 Task: In the  document Matthew.html change page color to  'Olive Green'. Add link on bottom right corner of the sheet: 'www.instagram.com' Insert page numer on top of the page
Action: Mouse moved to (42, 63)
Screenshot: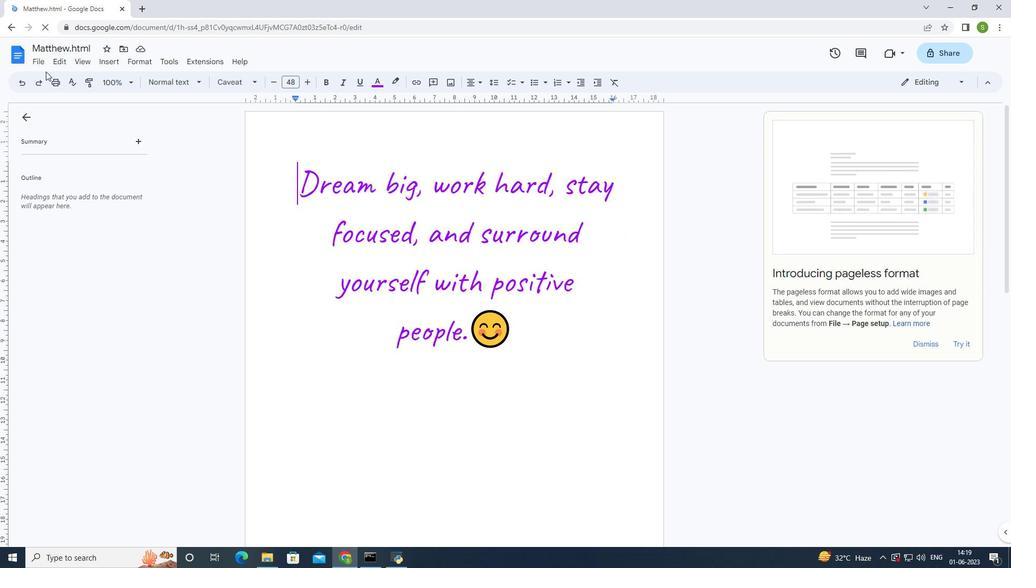 
Action: Mouse pressed left at (42, 63)
Screenshot: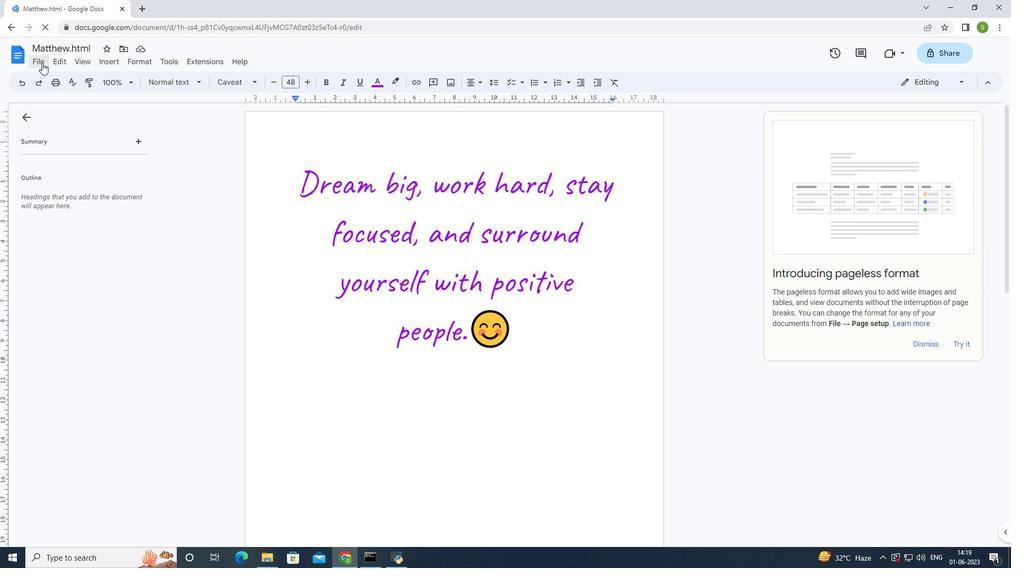 
Action: Mouse moved to (80, 351)
Screenshot: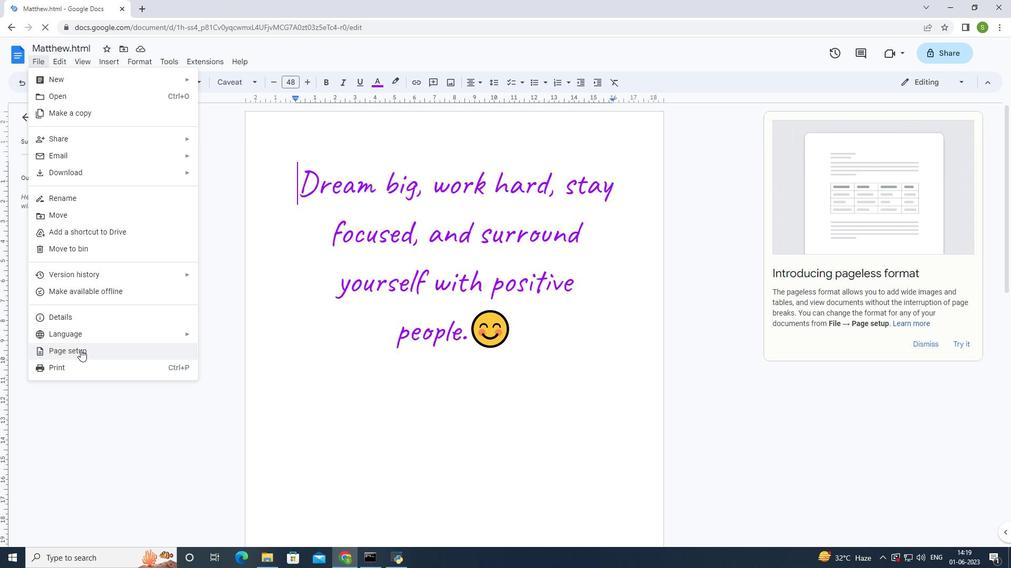 
Action: Mouse pressed left at (80, 351)
Screenshot: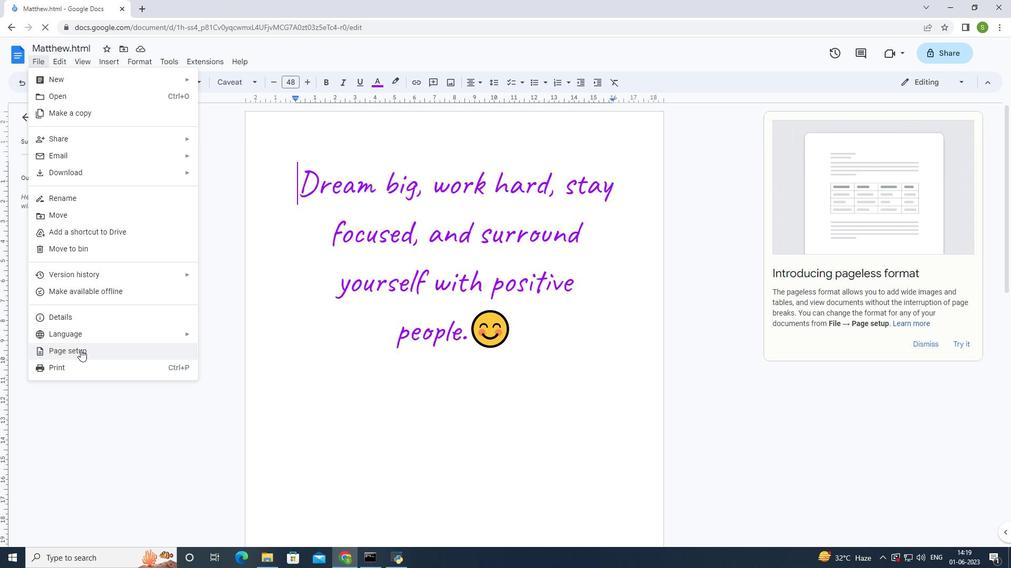 
Action: Mouse moved to (483, 234)
Screenshot: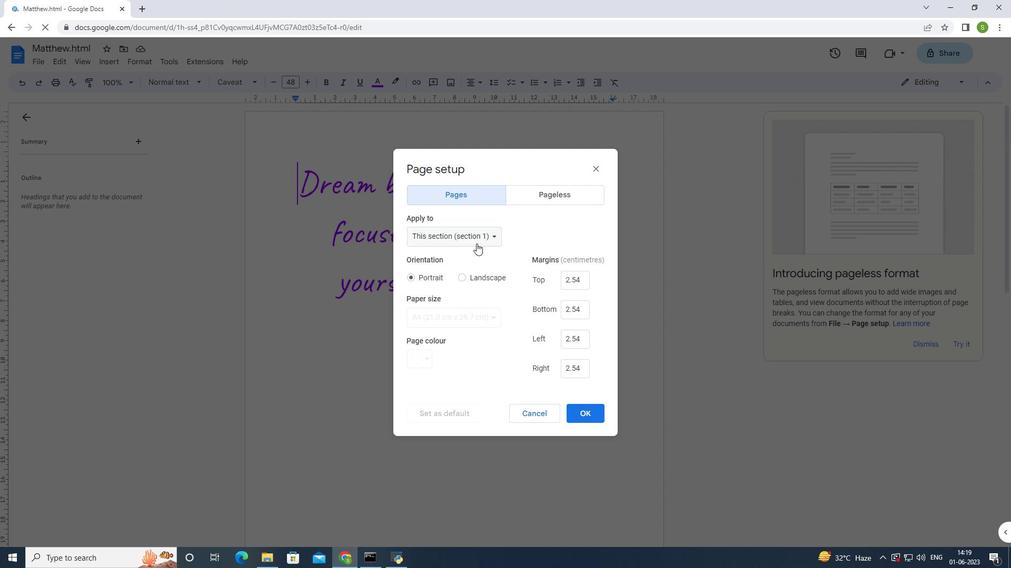 
Action: Mouse pressed left at (483, 234)
Screenshot: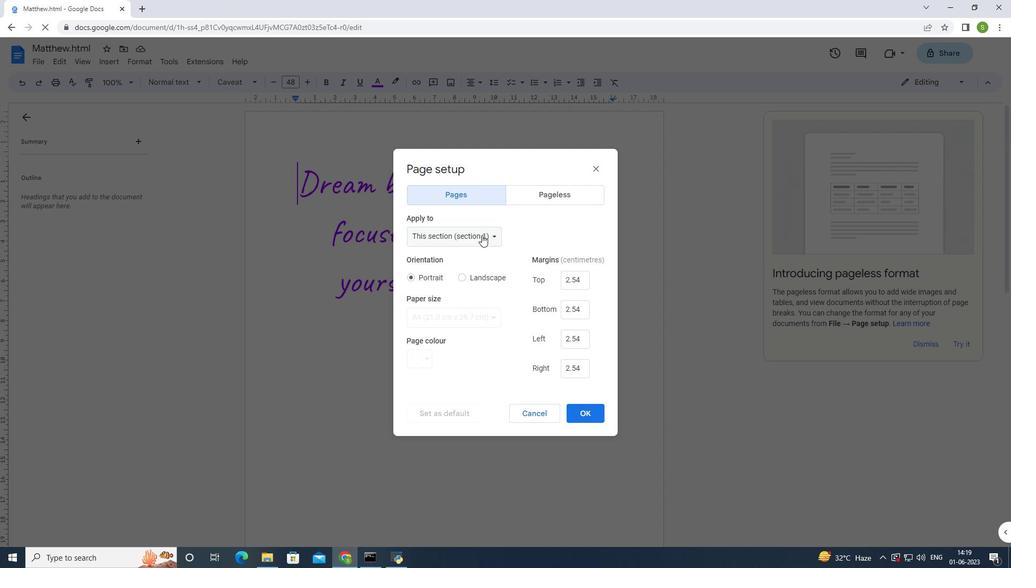 
Action: Mouse moved to (475, 218)
Screenshot: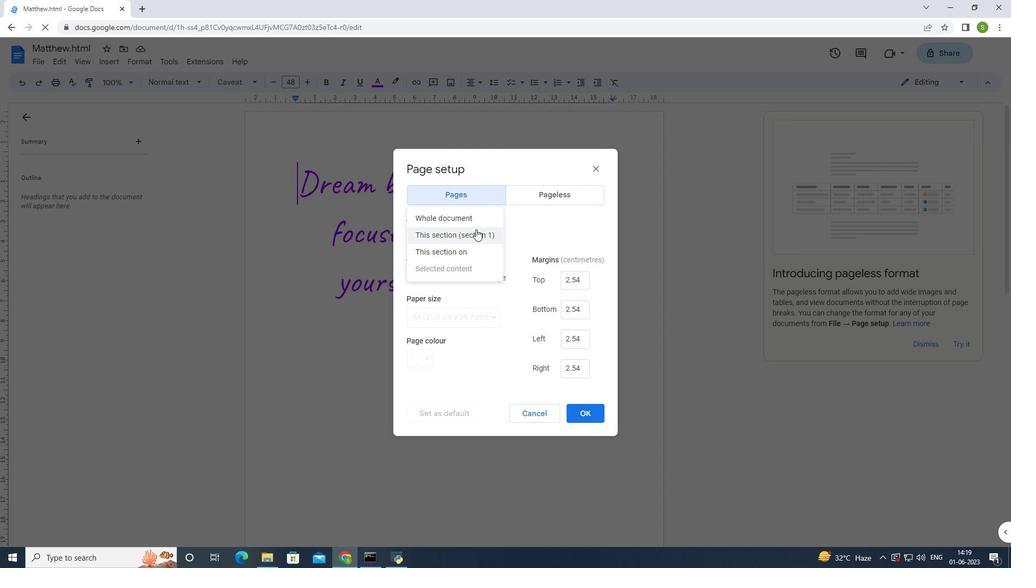 
Action: Mouse pressed left at (475, 218)
Screenshot: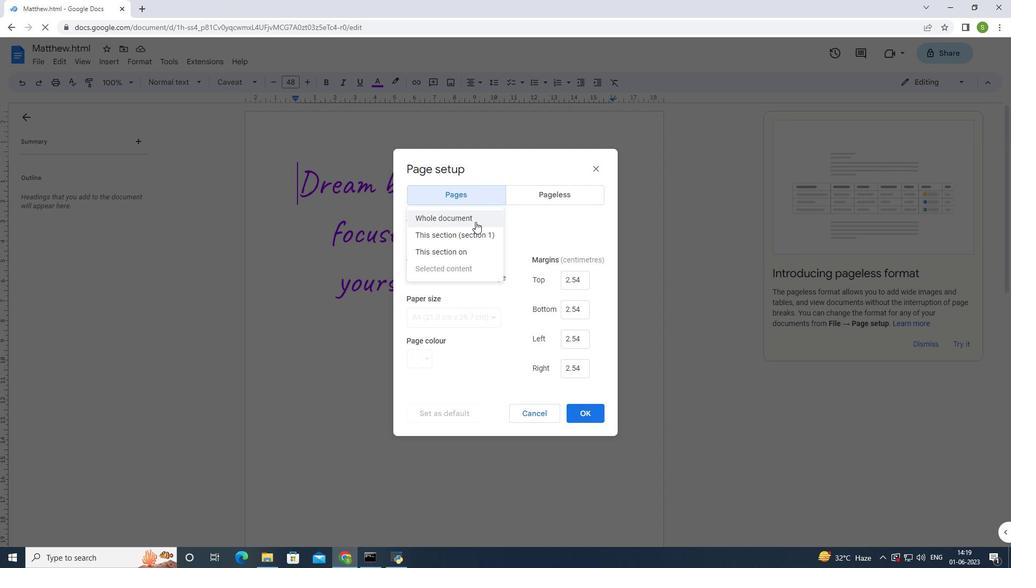 
Action: Mouse moved to (418, 358)
Screenshot: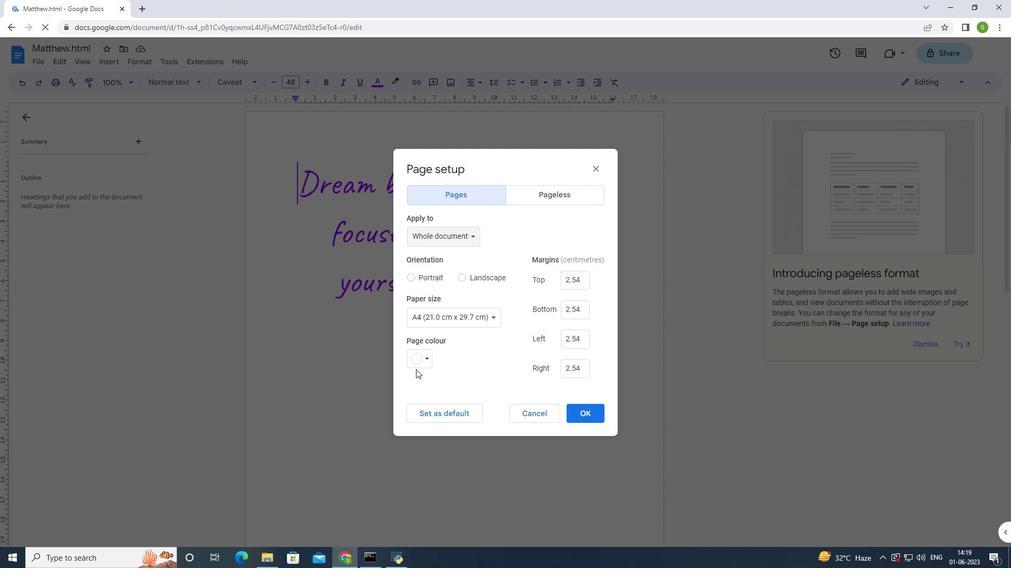 
Action: Mouse pressed left at (418, 358)
Screenshot: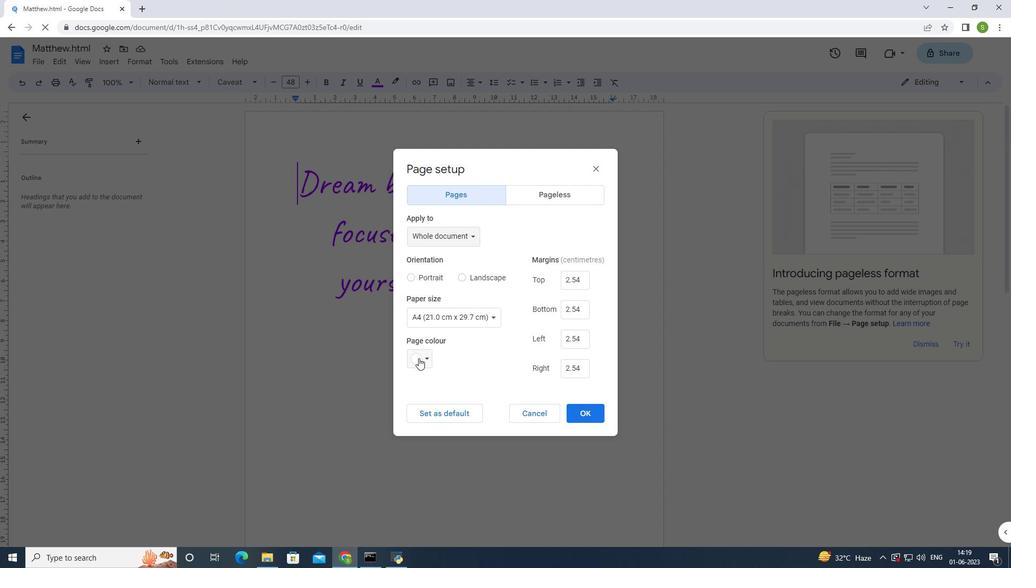 
Action: Mouse moved to (464, 437)
Screenshot: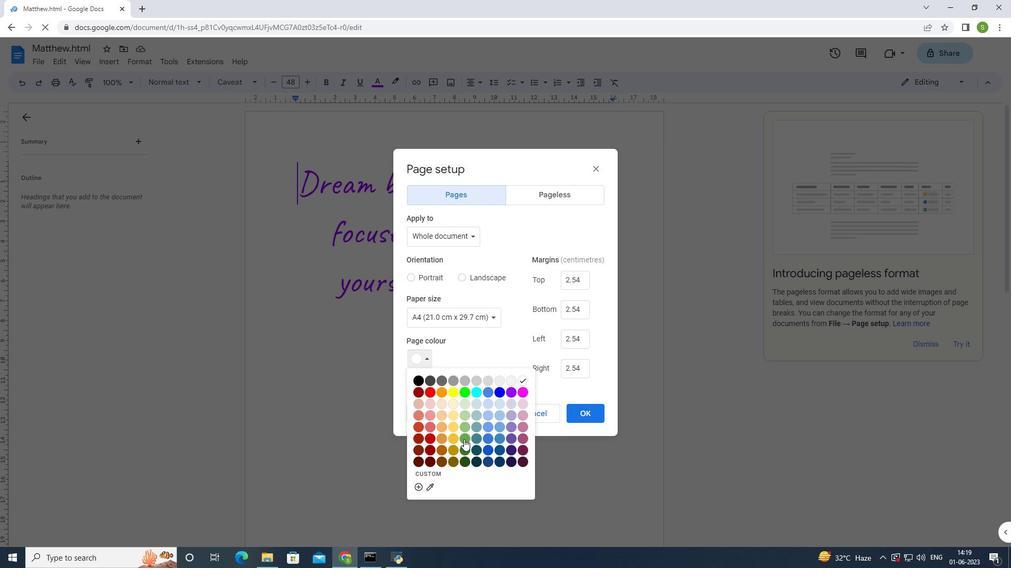 
Action: Mouse pressed left at (464, 437)
Screenshot: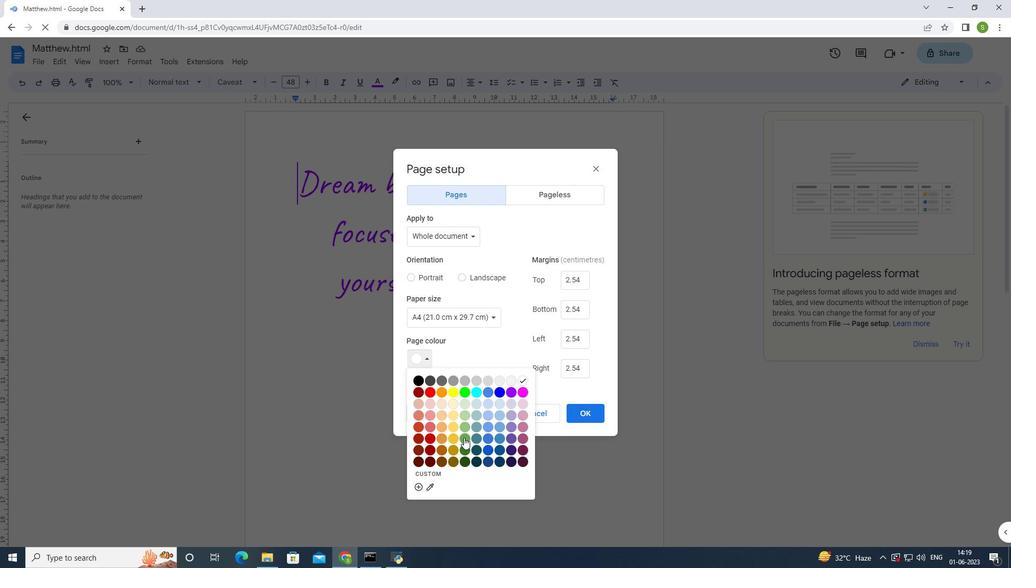 
Action: Mouse moved to (582, 412)
Screenshot: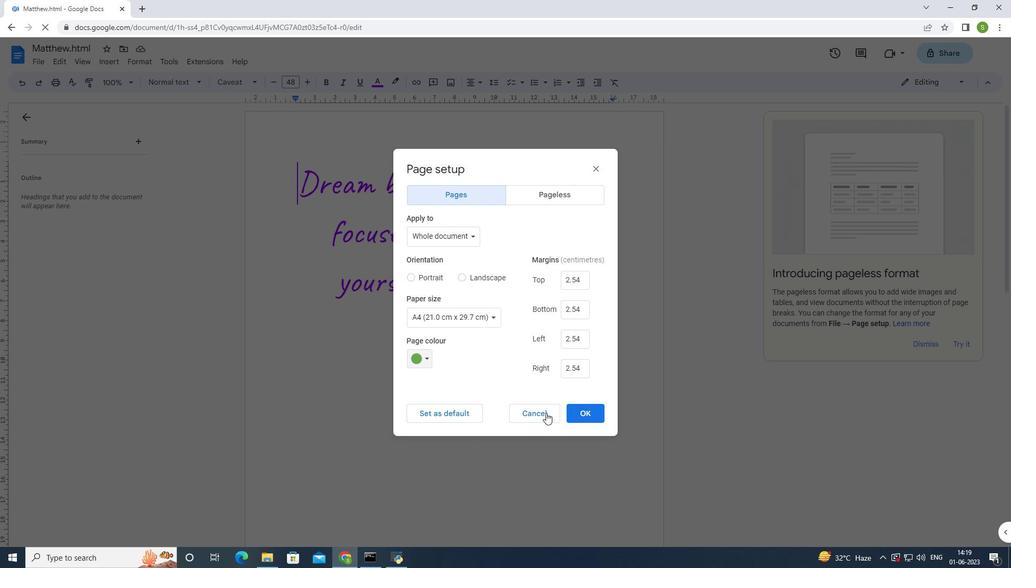 
Action: Mouse pressed left at (582, 412)
Screenshot: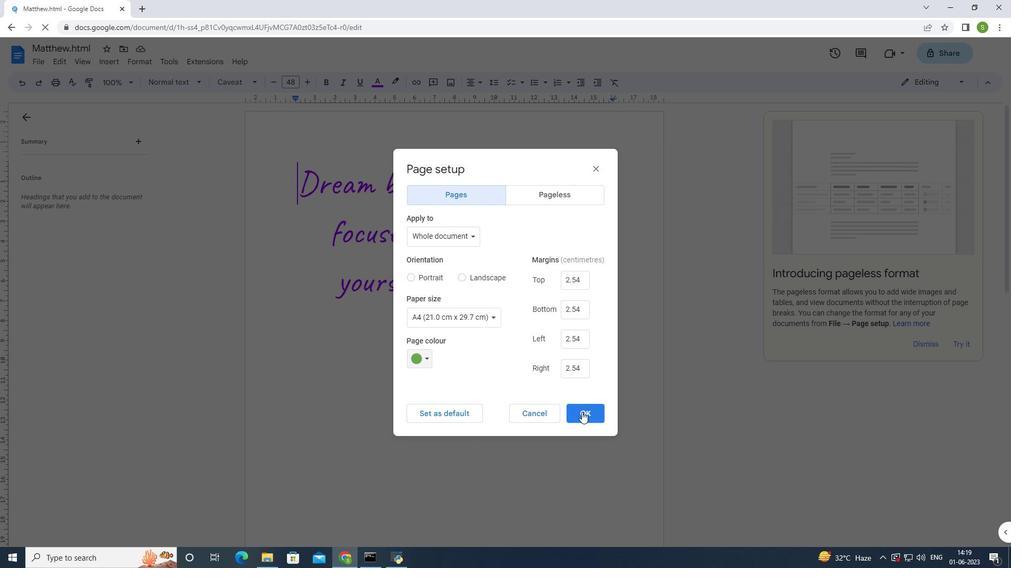
Action: Mouse moved to (533, 404)
Screenshot: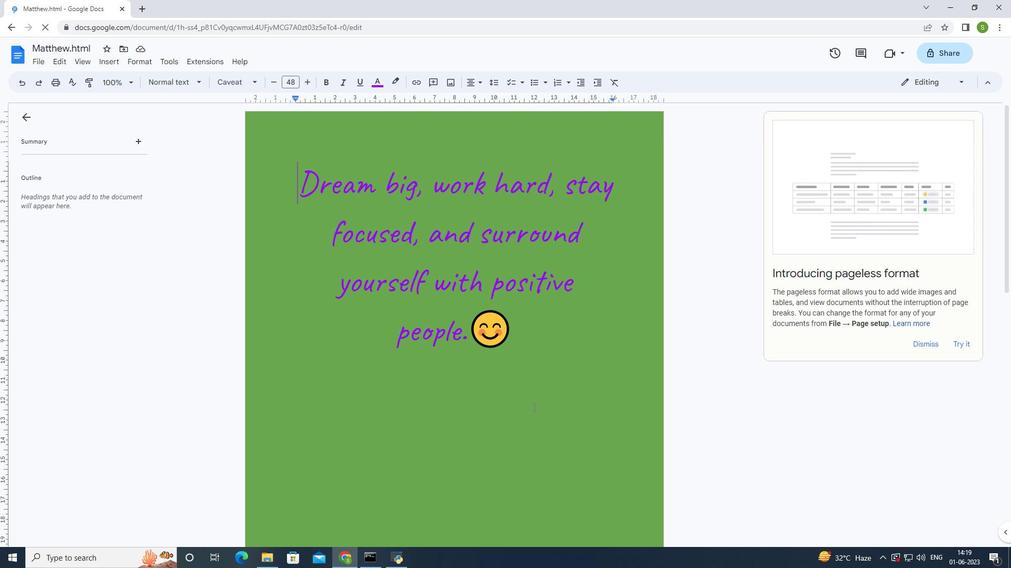 
Action: Mouse scrolled (533, 403) with delta (0, 0)
Screenshot: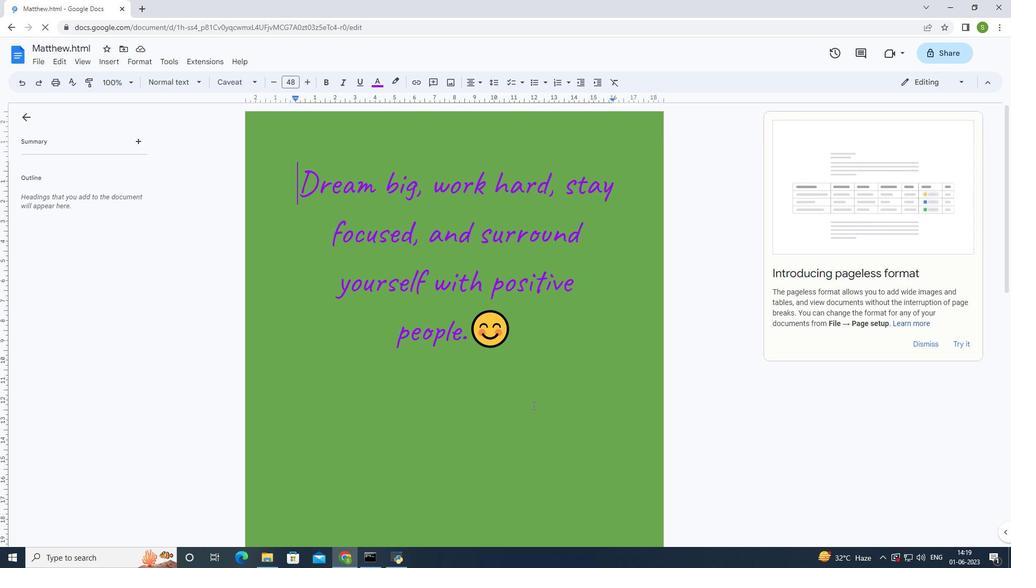 
Action: Mouse scrolled (533, 403) with delta (0, 0)
Screenshot: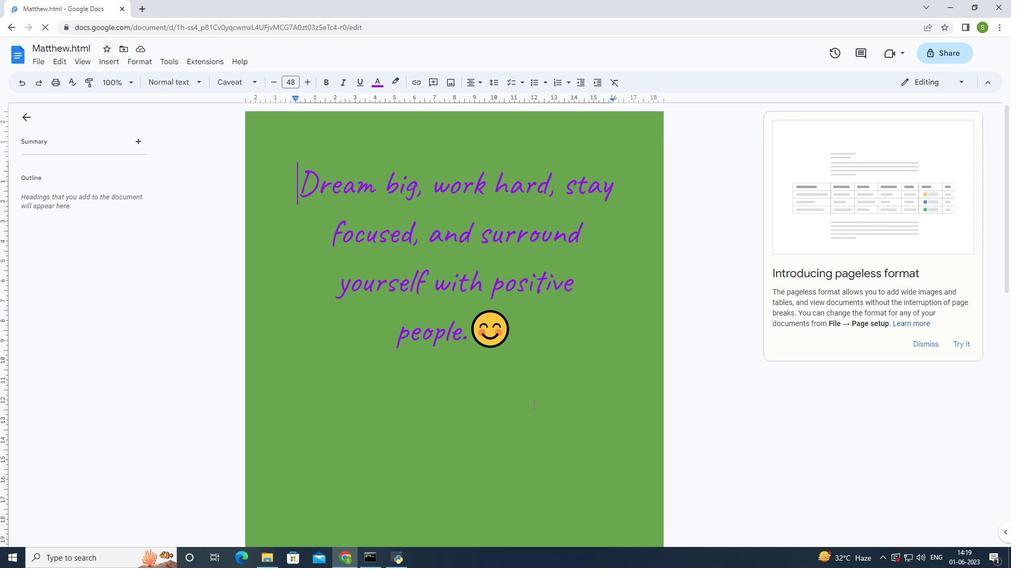 
Action: Mouse scrolled (533, 403) with delta (0, 0)
Screenshot: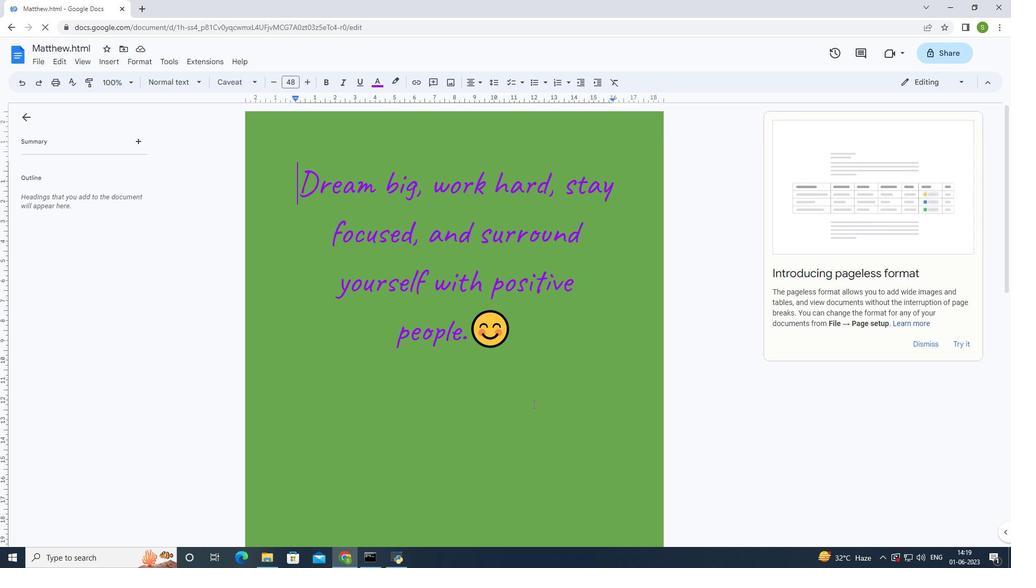 
Action: Mouse scrolled (533, 403) with delta (0, 0)
Screenshot: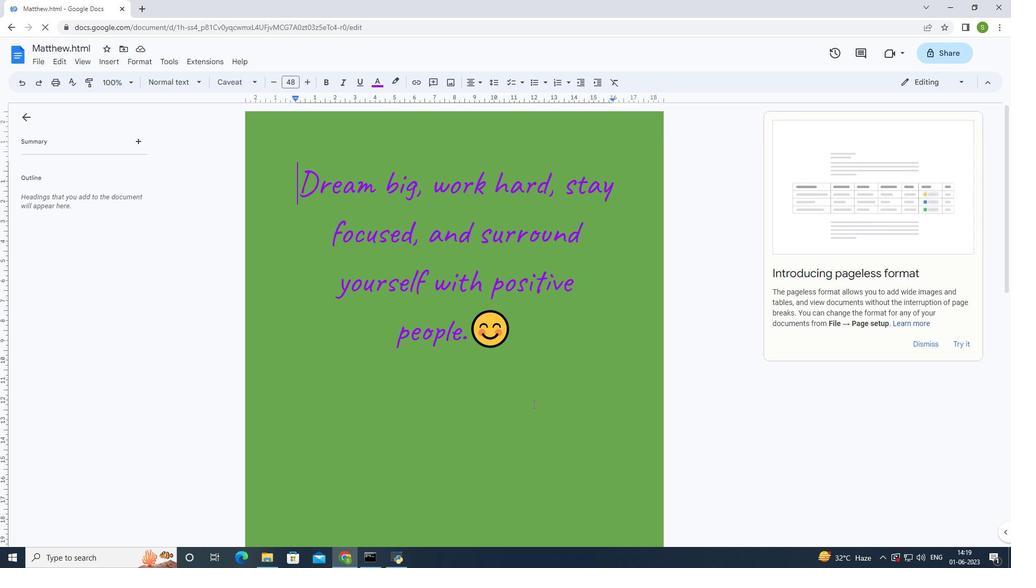
Action: Mouse scrolled (533, 403) with delta (0, 0)
Screenshot: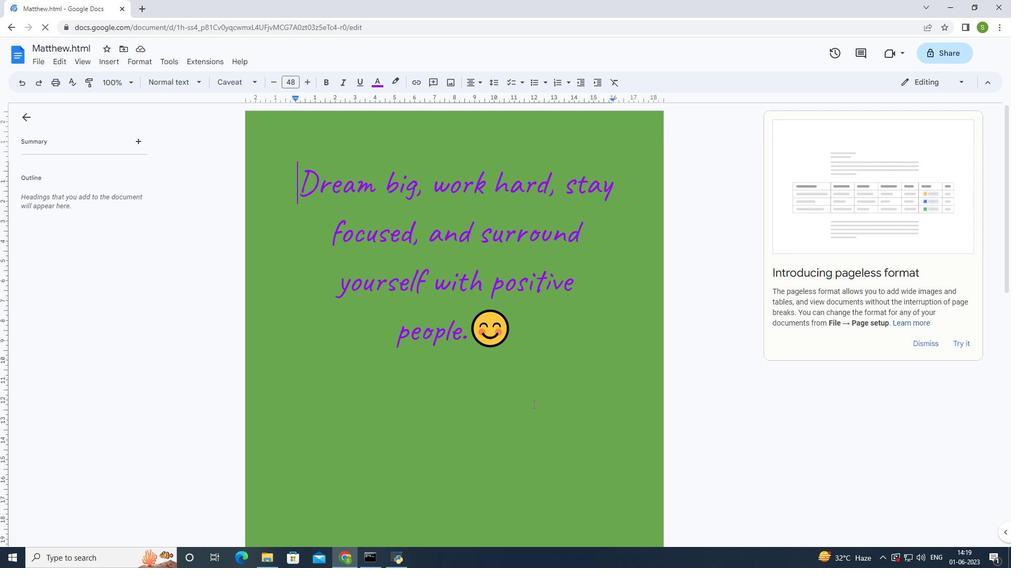 
Action: Mouse moved to (529, 396)
Screenshot: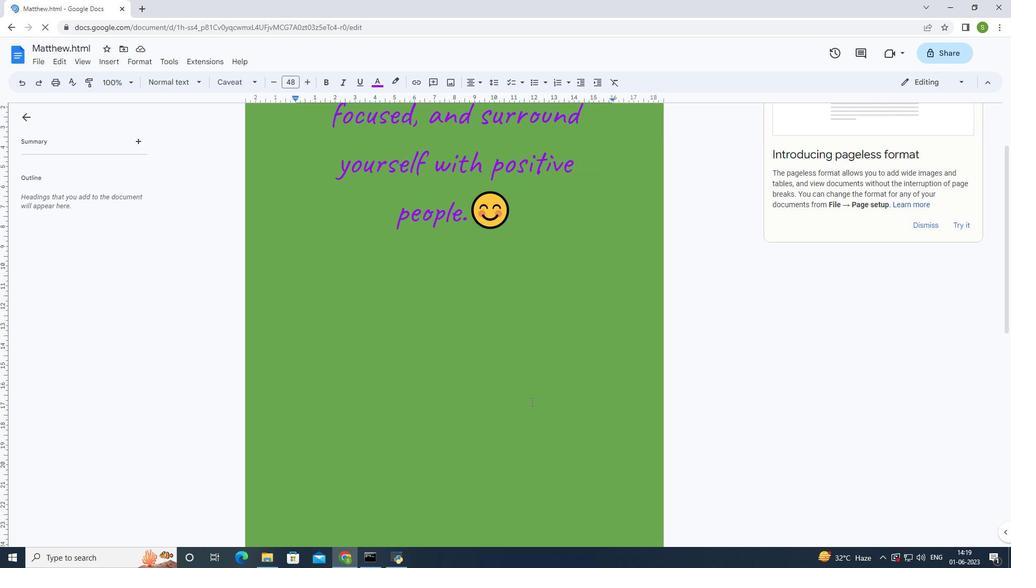 
Action: Mouse scrolled (529, 395) with delta (0, 0)
Screenshot: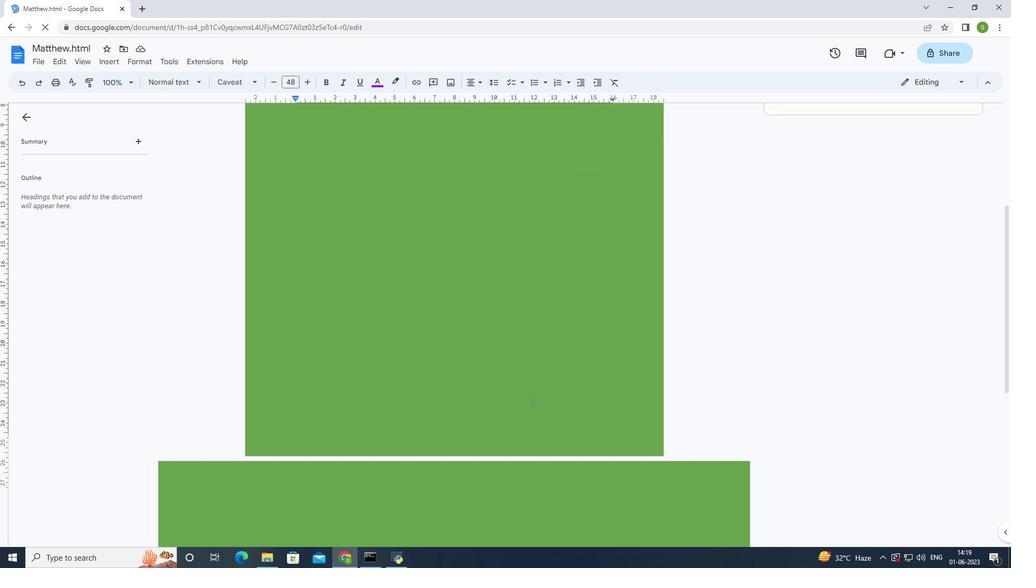 
Action: Mouse scrolled (529, 395) with delta (0, 0)
Screenshot: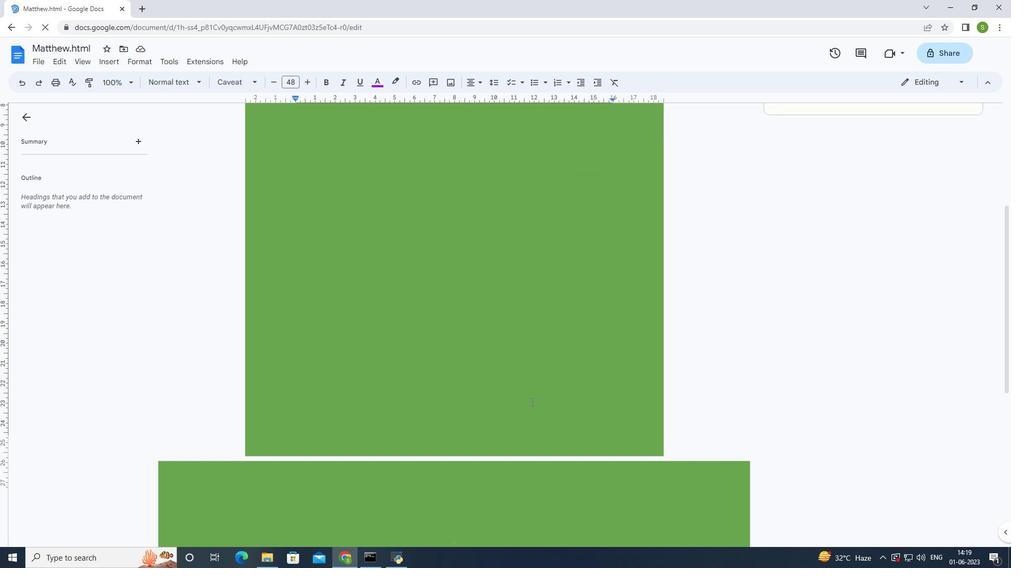 
Action: Mouse moved to (527, 390)
Screenshot: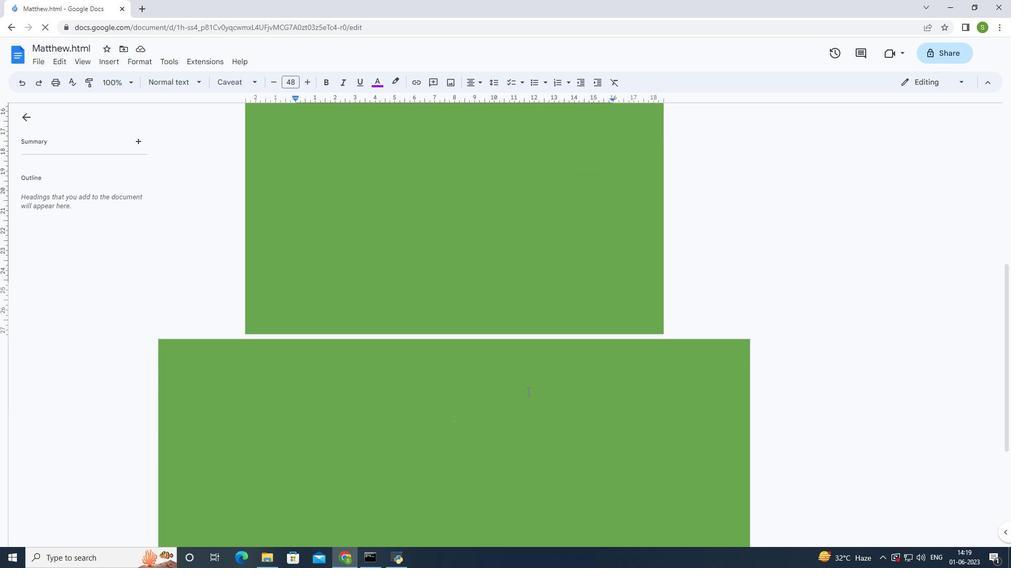 
Action: Mouse scrolled (527, 390) with delta (0, 0)
Screenshot: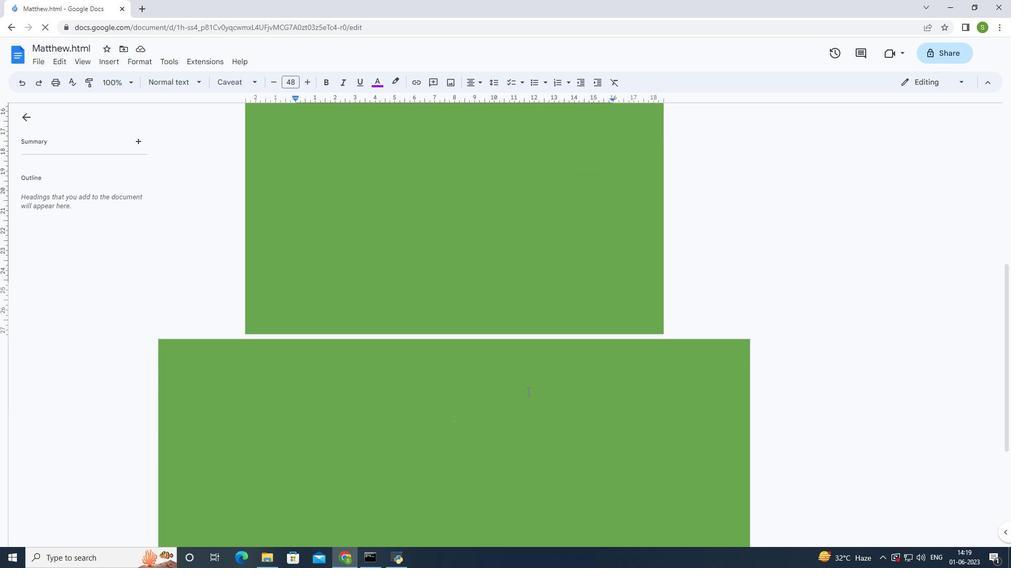
Action: Mouse moved to (527, 389)
Screenshot: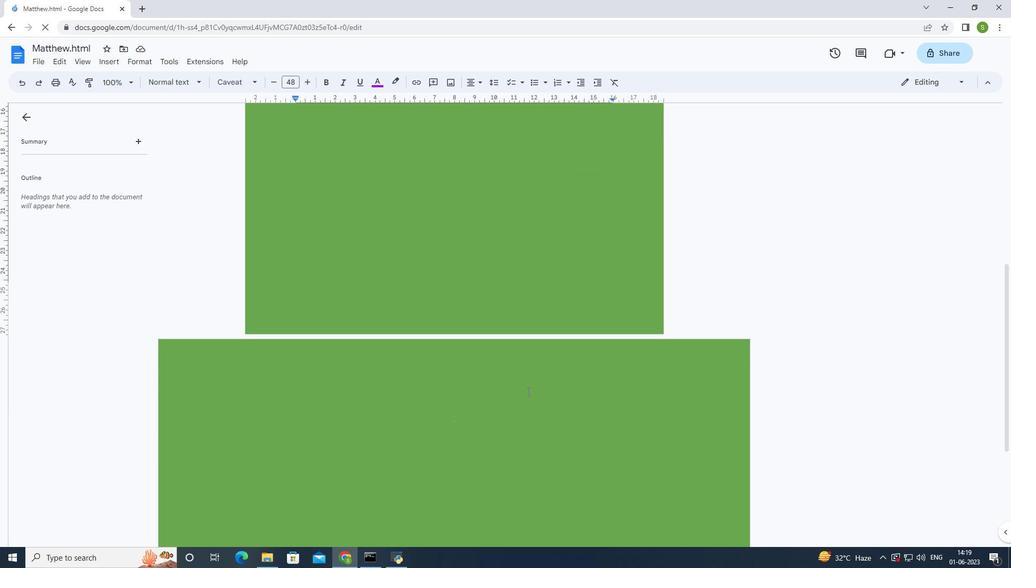 
Action: Mouse scrolled (527, 389) with delta (0, 0)
Screenshot: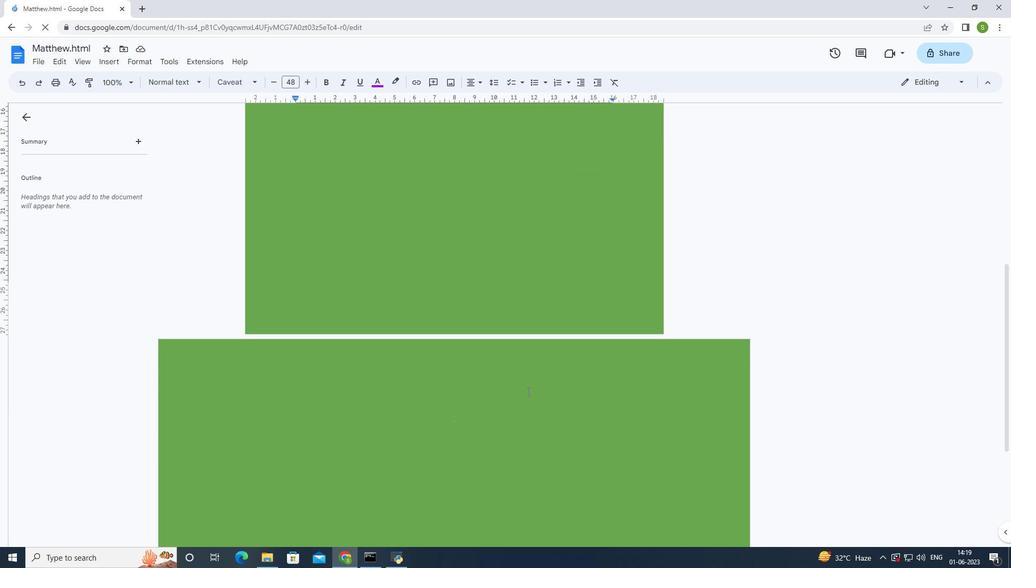 
Action: Mouse moved to (540, 375)
Screenshot: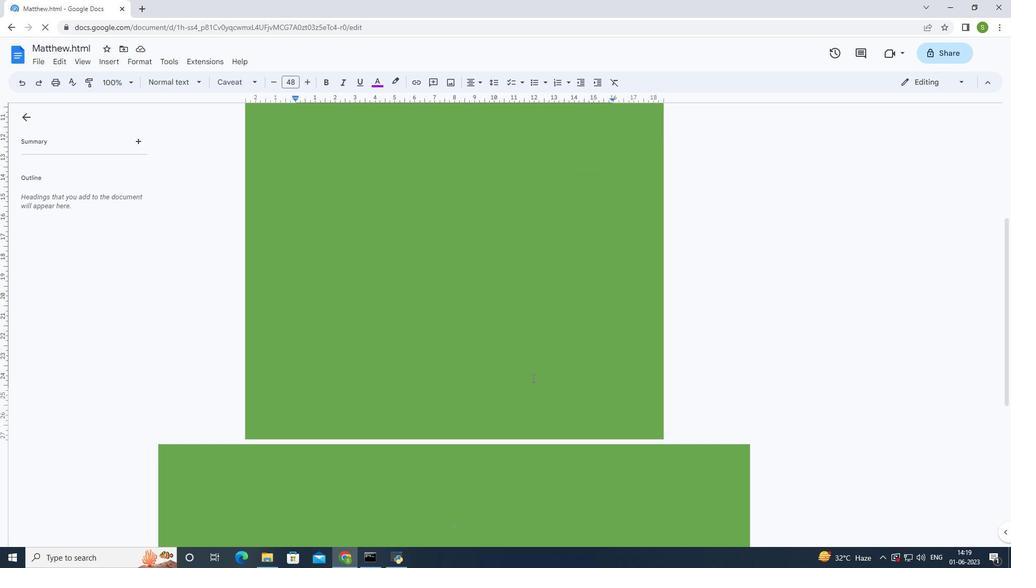 
Action: Mouse pressed left at (540, 375)
Screenshot: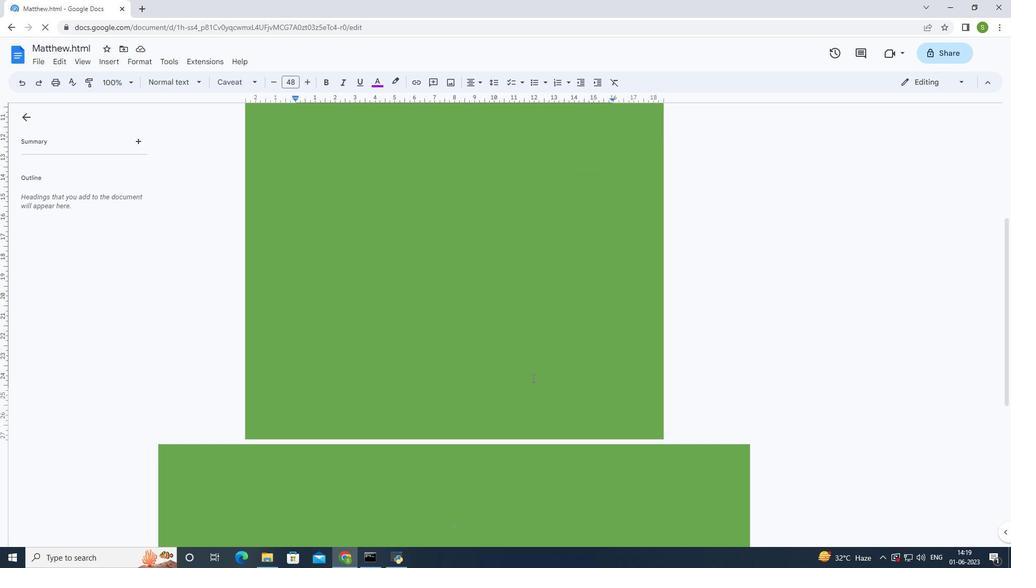 
Action: Mouse pressed left at (540, 375)
Screenshot: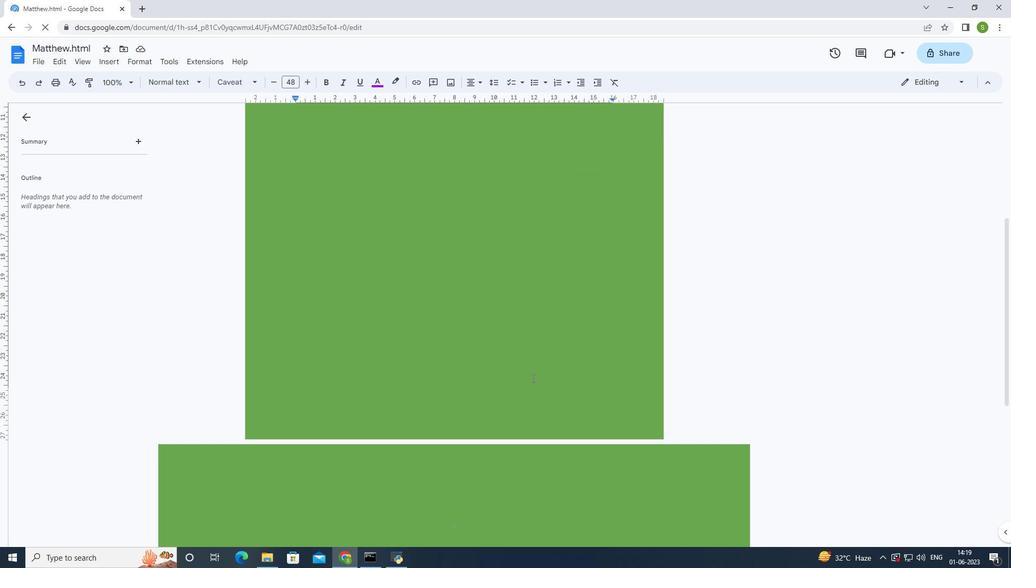 
Action: Mouse moved to (541, 374)
Screenshot: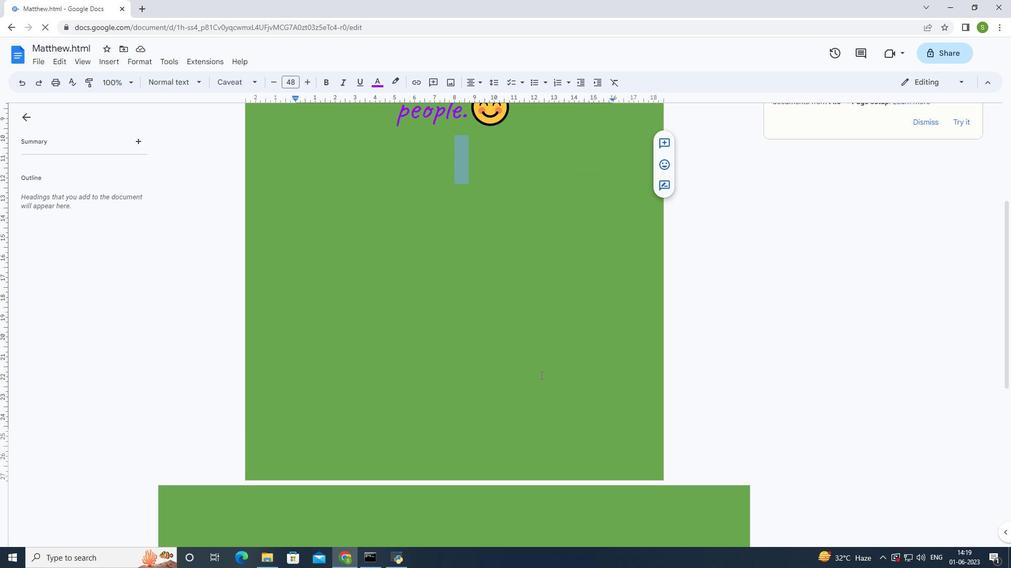 
Action: Mouse scrolled (541, 373) with delta (0, 0)
Screenshot: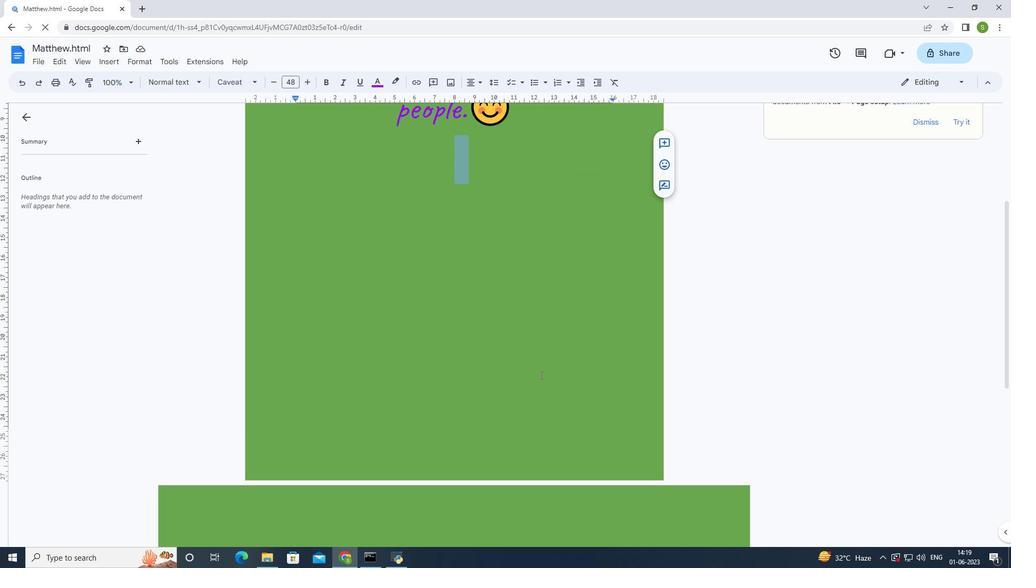 
Action: Mouse scrolled (541, 373) with delta (0, 0)
Screenshot: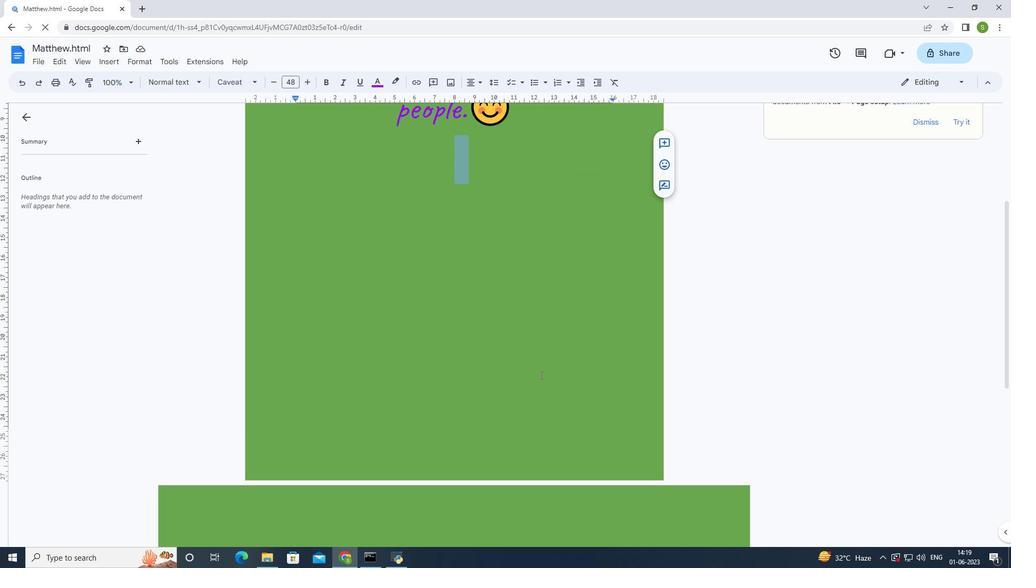 
Action: Mouse scrolled (541, 373) with delta (0, 0)
Screenshot: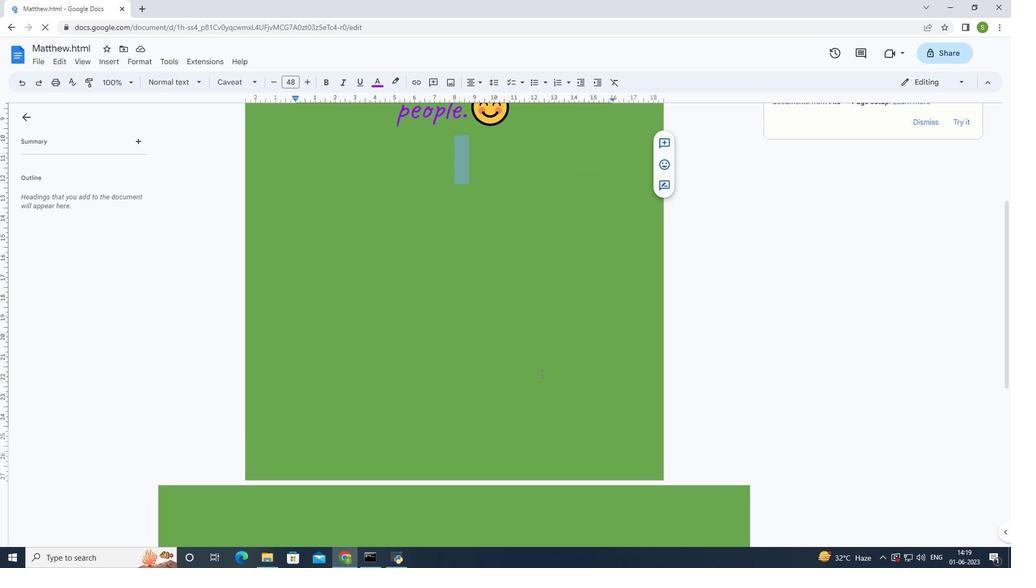 
Action: Mouse scrolled (541, 373) with delta (0, 0)
Screenshot: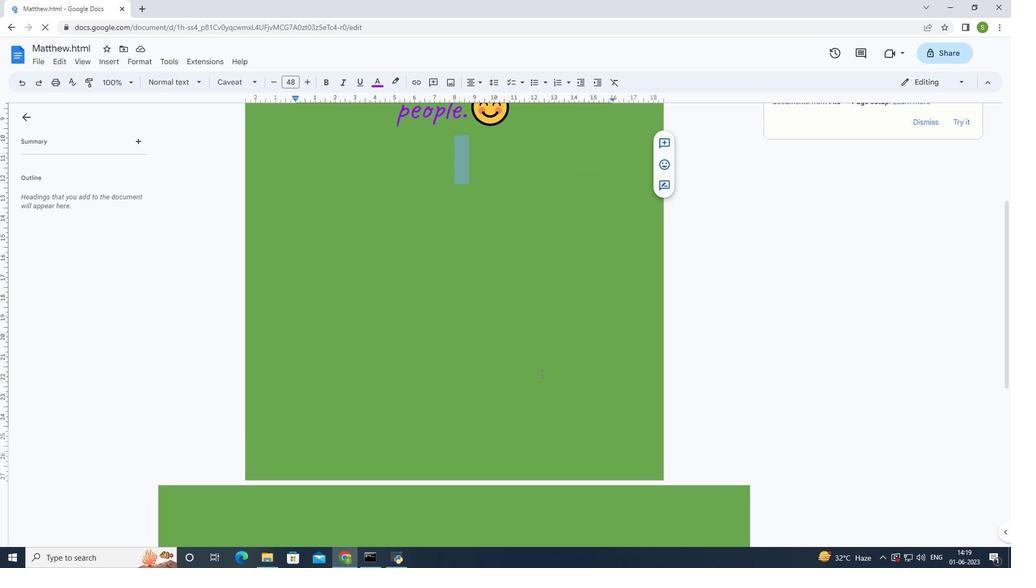 
Action: Mouse scrolled (541, 373) with delta (0, 0)
Screenshot: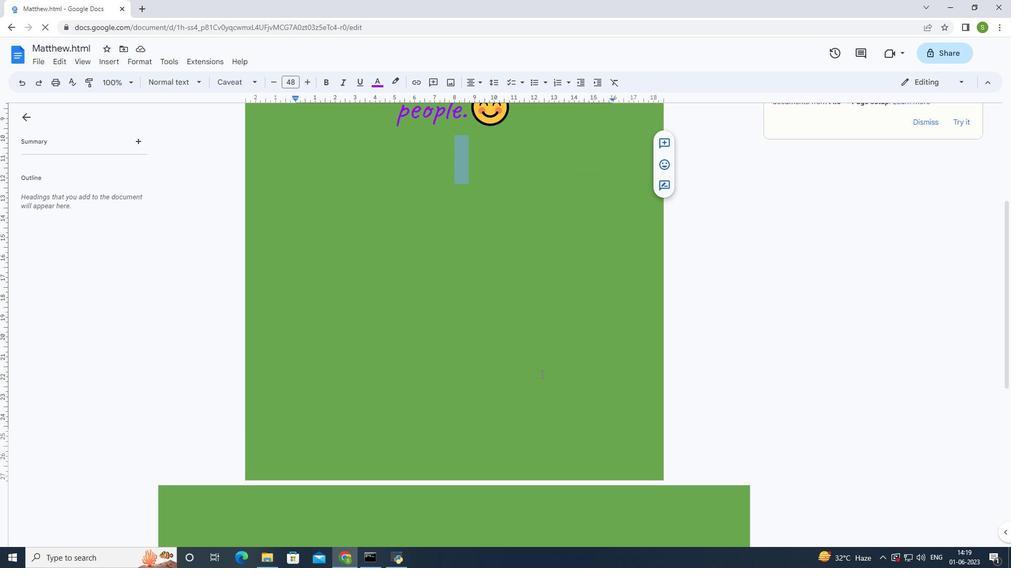 
Action: Mouse scrolled (541, 373) with delta (0, 0)
Screenshot: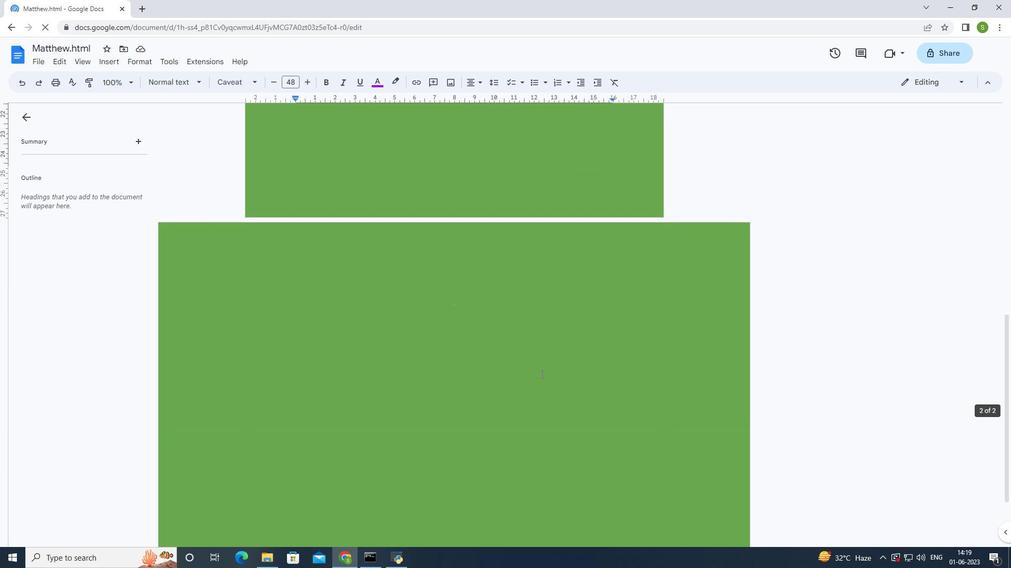 
Action: Mouse scrolled (541, 373) with delta (0, 0)
Screenshot: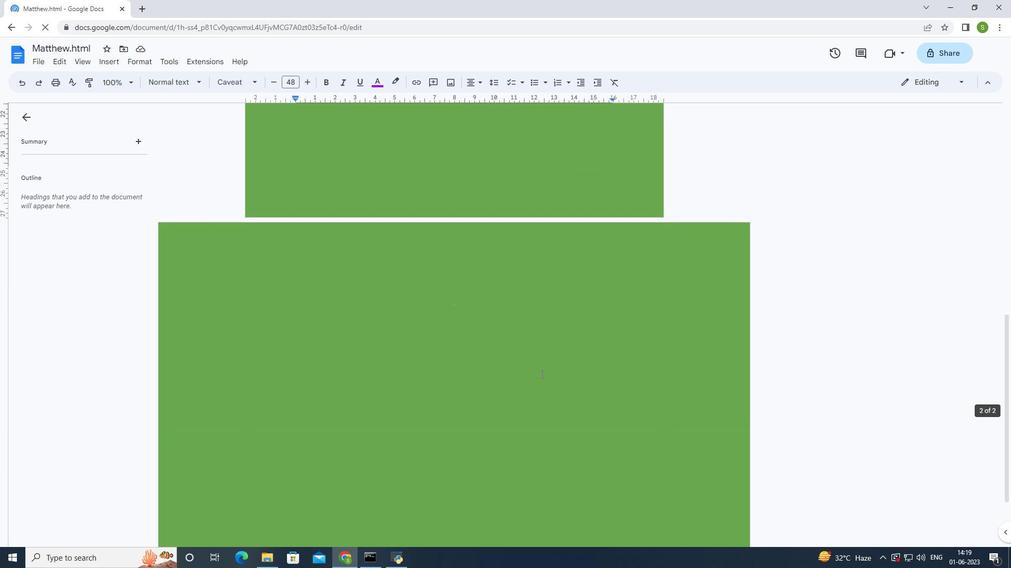 
Action: Mouse scrolled (541, 373) with delta (0, 0)
Screenshot: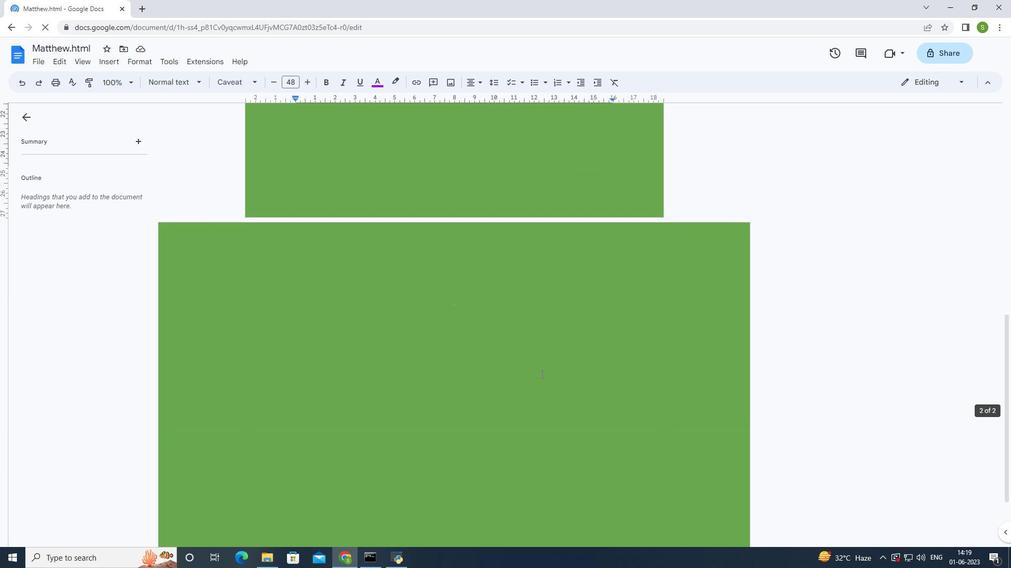 
Action: Mouse scrolled (541, 373) with delta (0, 0)
Screenshot: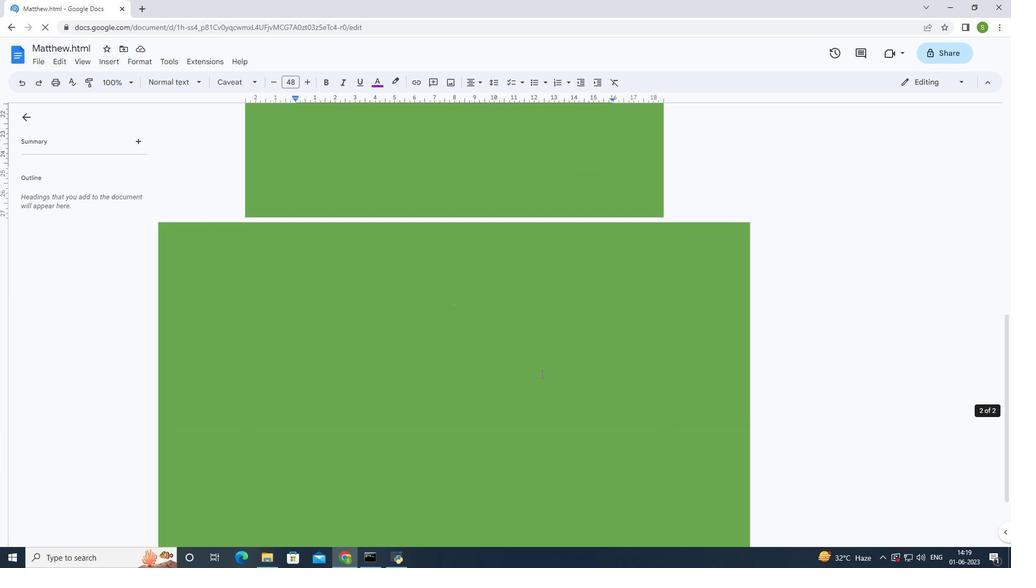 
Action: Mouse scrolled (541, 375) with delta (0, 0)
Screenshot: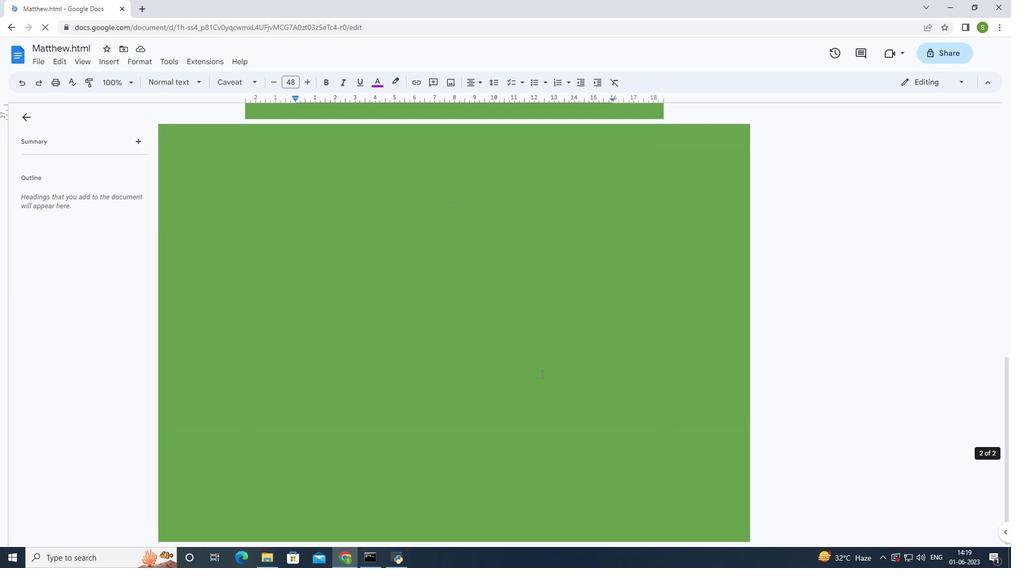 
Action: Mouse scrolled (541, 375) with delta (0, 0)
Screenshot: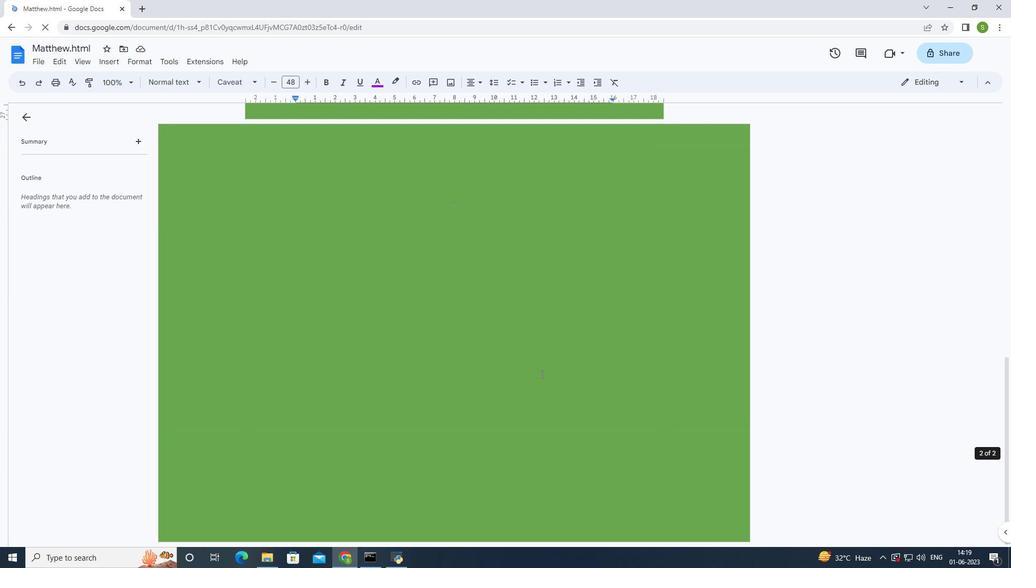 
Action: Mouse scrolled (541, 375) with delta (0, 0)
Screenshot: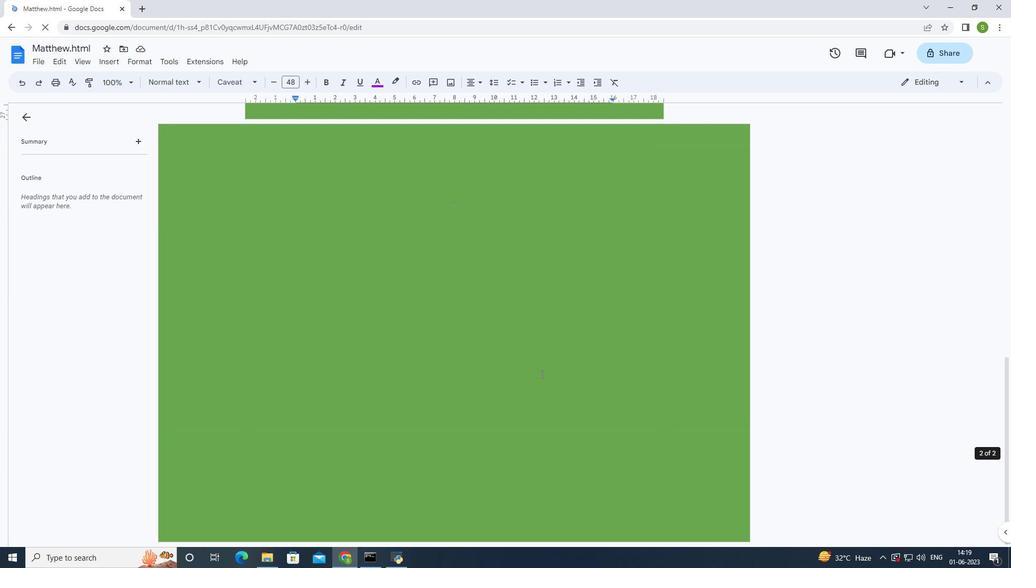 
Action: Mouse scrolled (541, 375) with delta (0, 0)
Screenshot: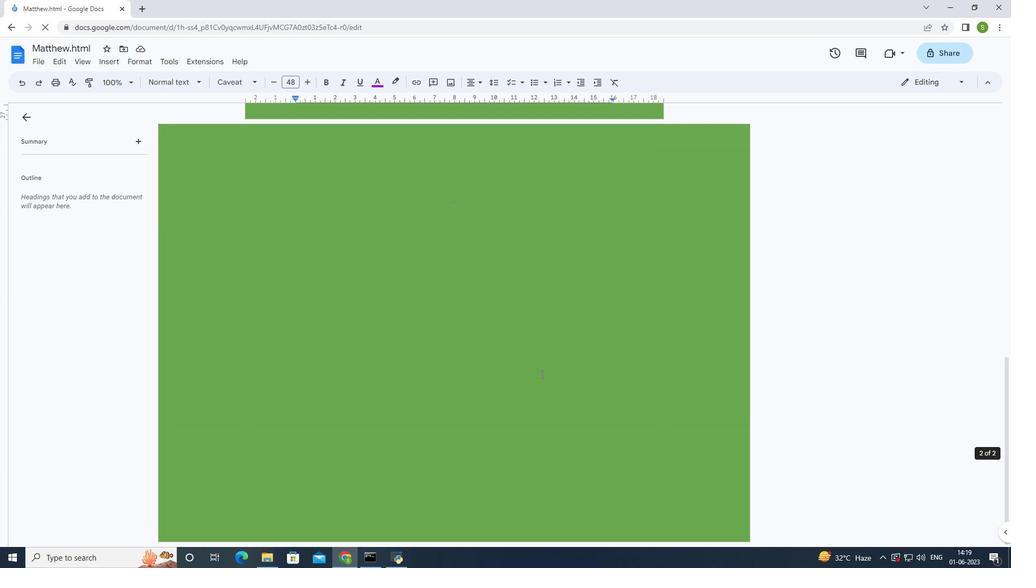 
Action: Mouse scrolled (541, 375) with delta (0, 0)
Screenshot: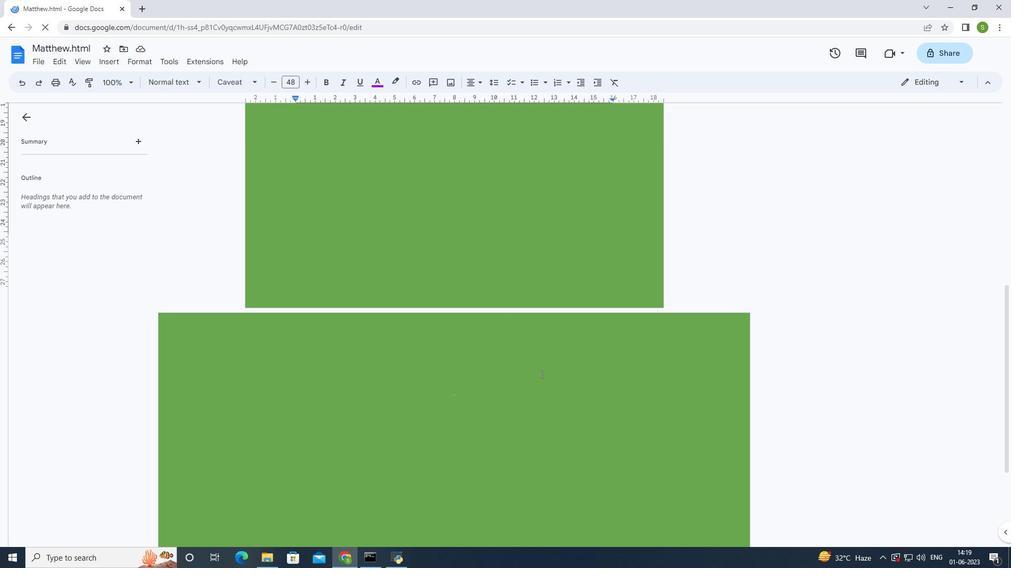 
Action: Mouse scrolled (541, 375) with delta (0, 0)
Screenshot: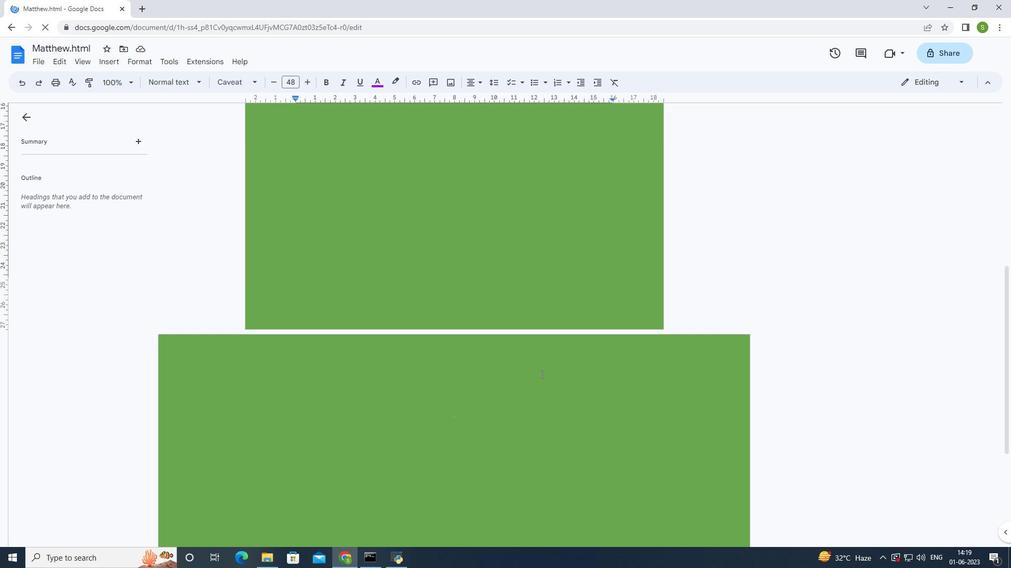 
Action: Mouse moved to (541, 374)
Screenshot: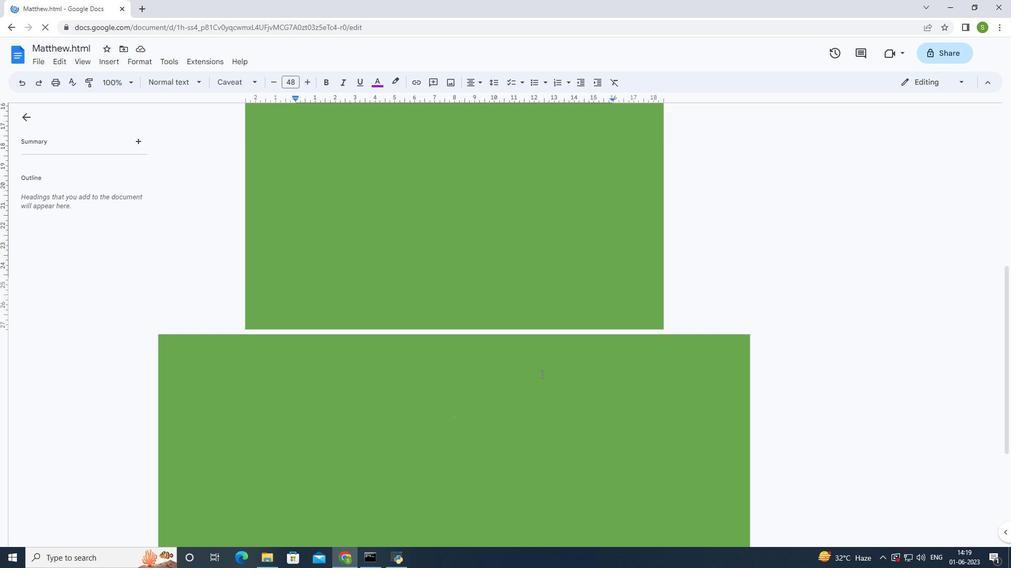 
Action: Mouse scrolled (541, 375) with delta (0, 0)
Screenshot: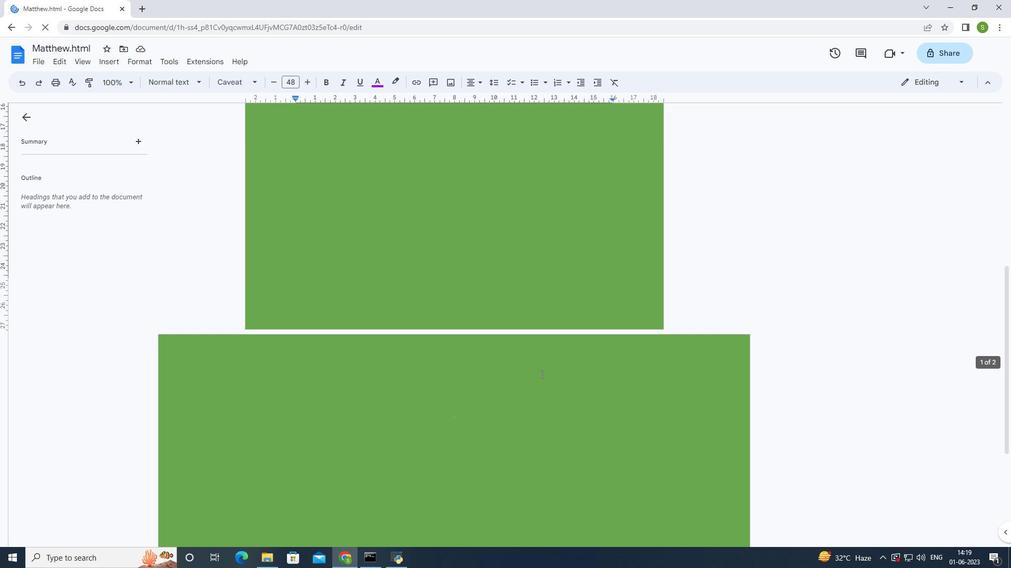 
Action: Mouse moved to (533, 344)
Screenshot: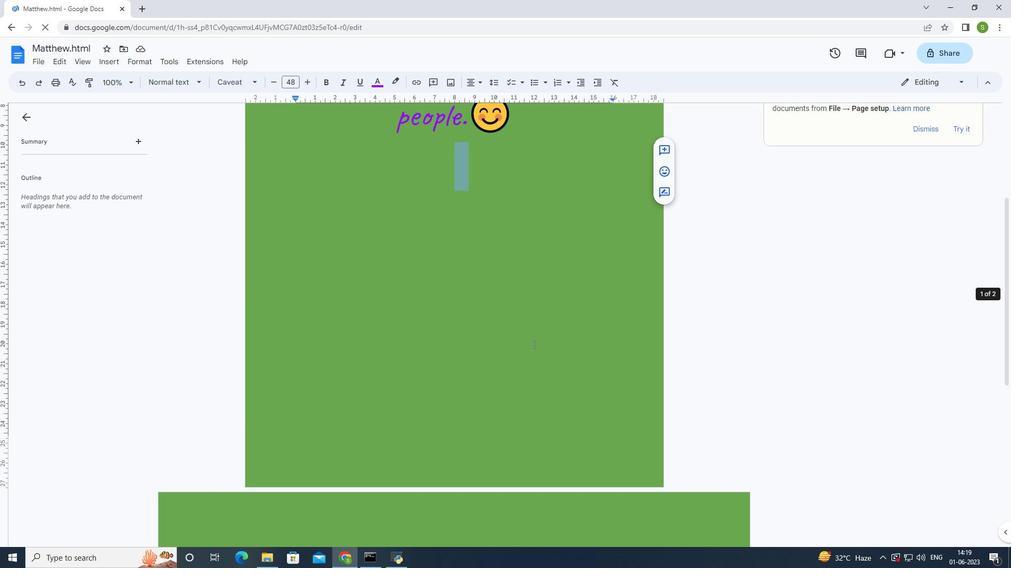 
Action: Mouse pressed left at (533, 344)
Screenshot: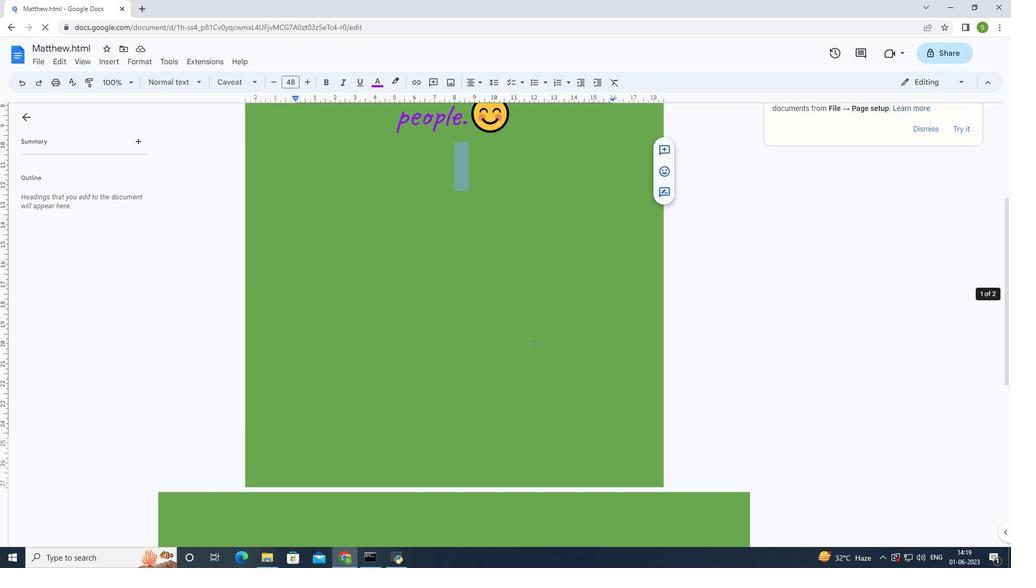 
Action: Mouse pressed left at (533, 344)
Screenshot: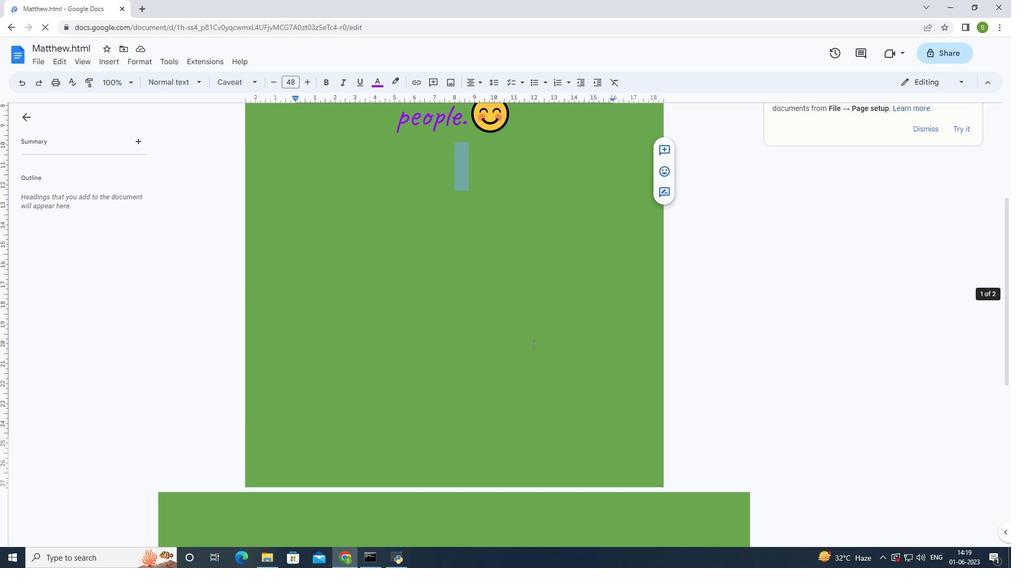 
Action: Mouse moved to (533, 349)
Screenshot: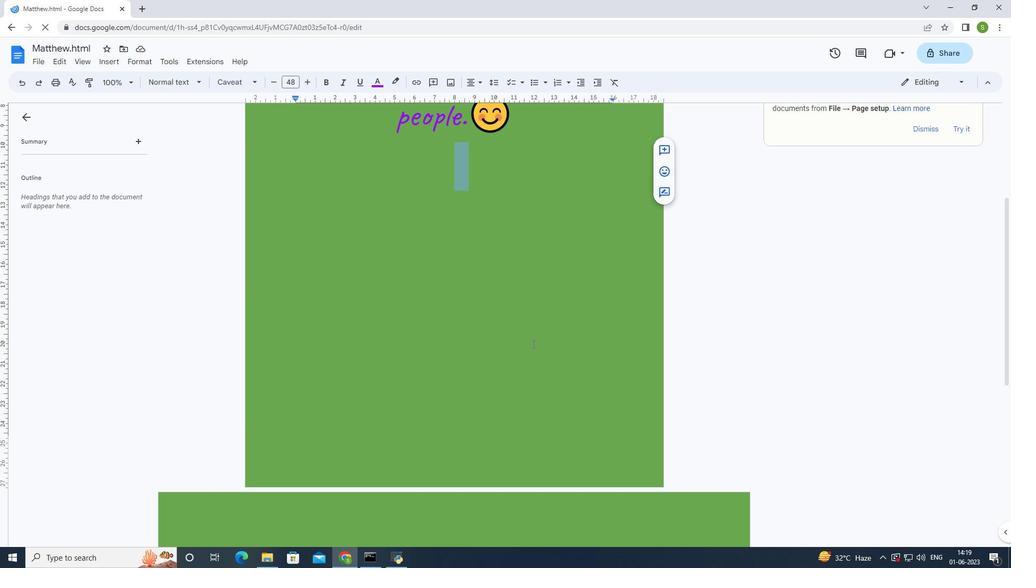 
Action: Key pressed <Key.enter><Key.enter><Key.enter><Key.enter><Key.enter>
Screenshot: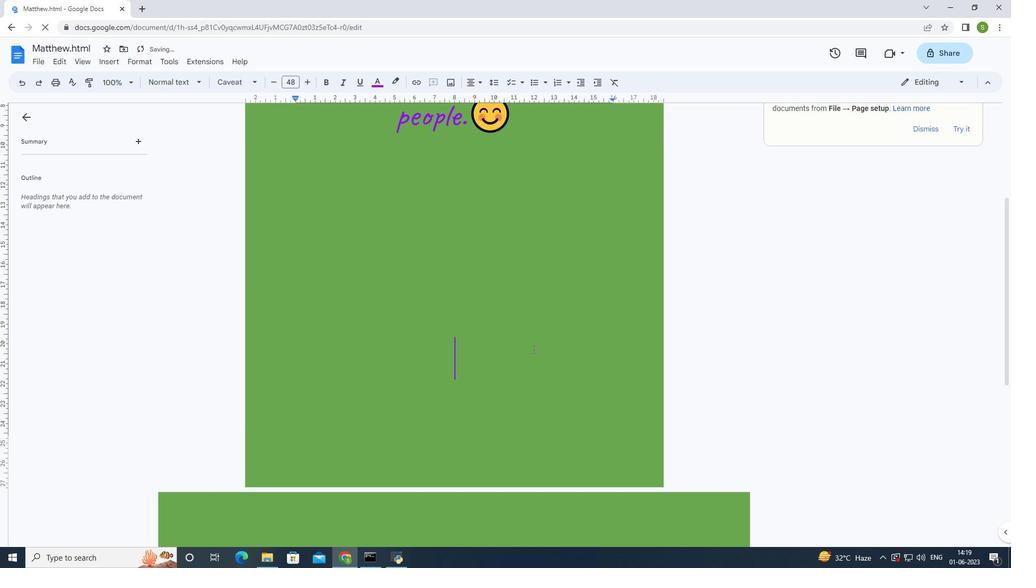 
Action: Mouse moved to (411, 83)
Screenshot: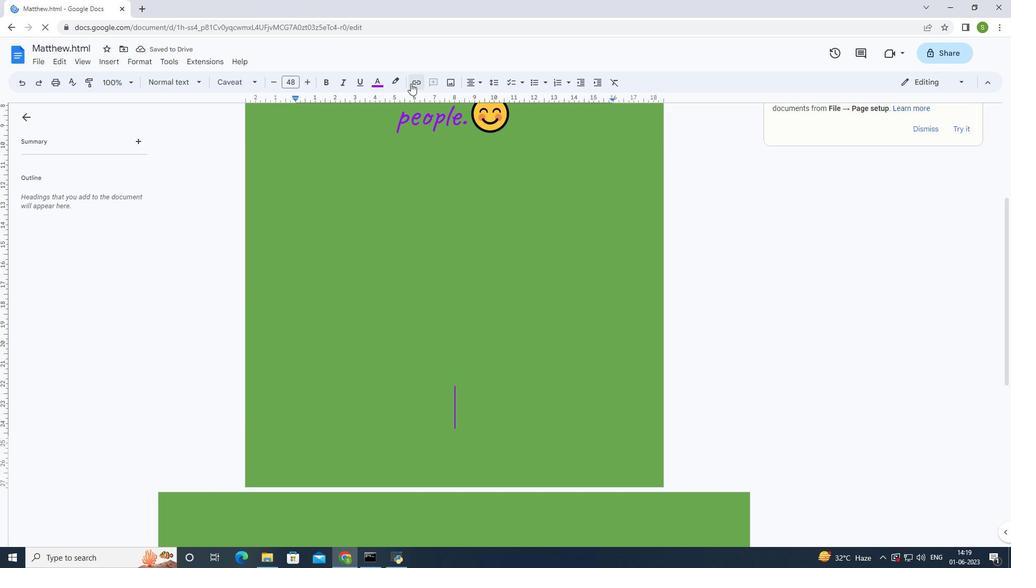 
Action: Mouse pressed left at (411, 83)
Screenshot: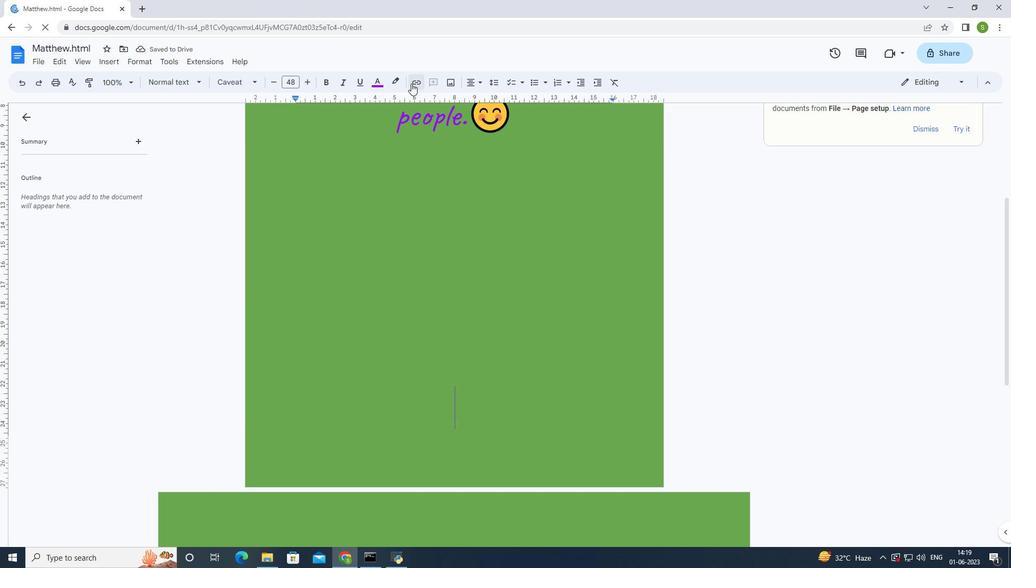 
Action: Mouse moved to (467, 210)
Screenshot: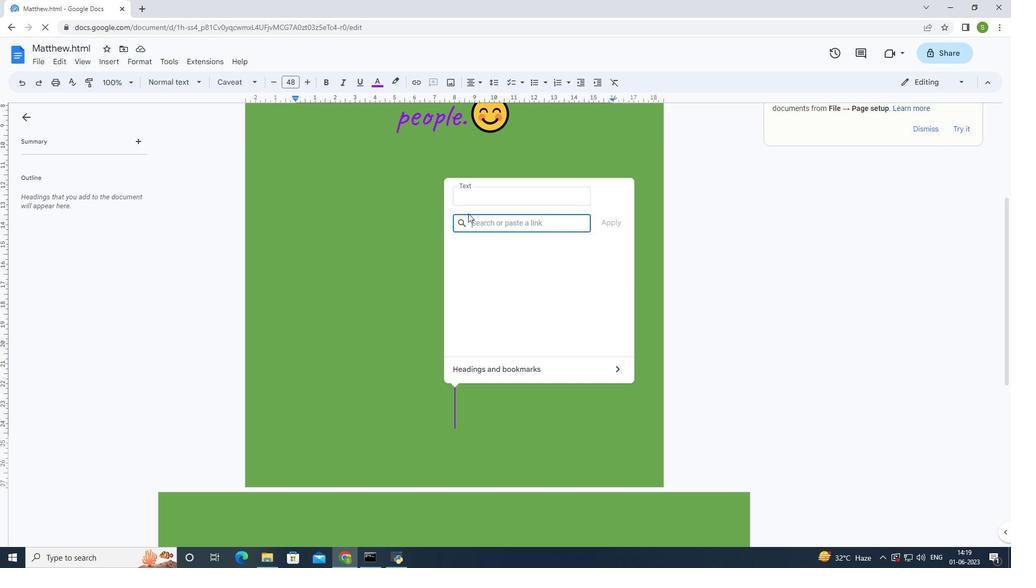 
Action: Key pressed www.i
Screenshot: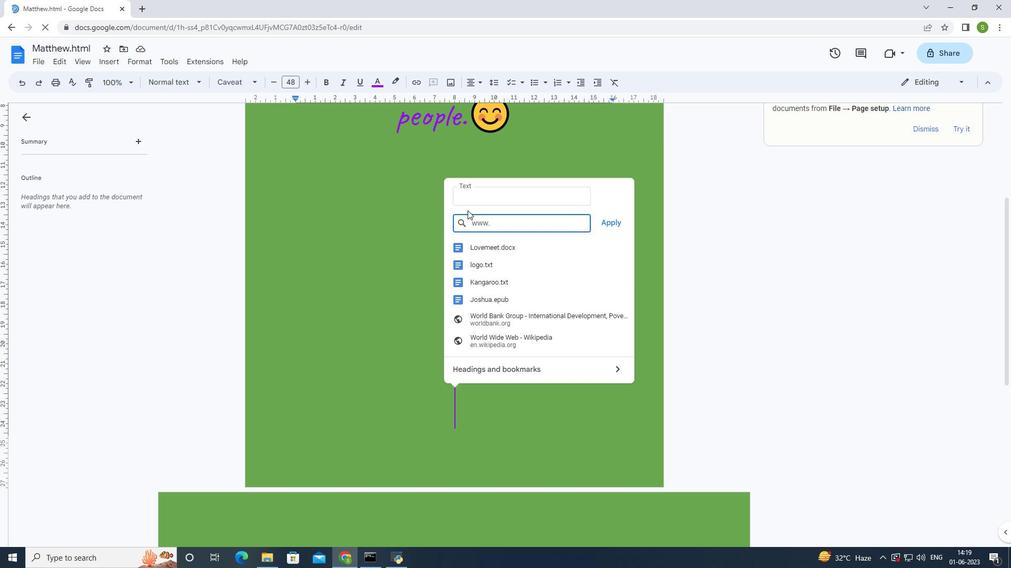 
Action: Mouse moved to (466, 208)
Screenshot: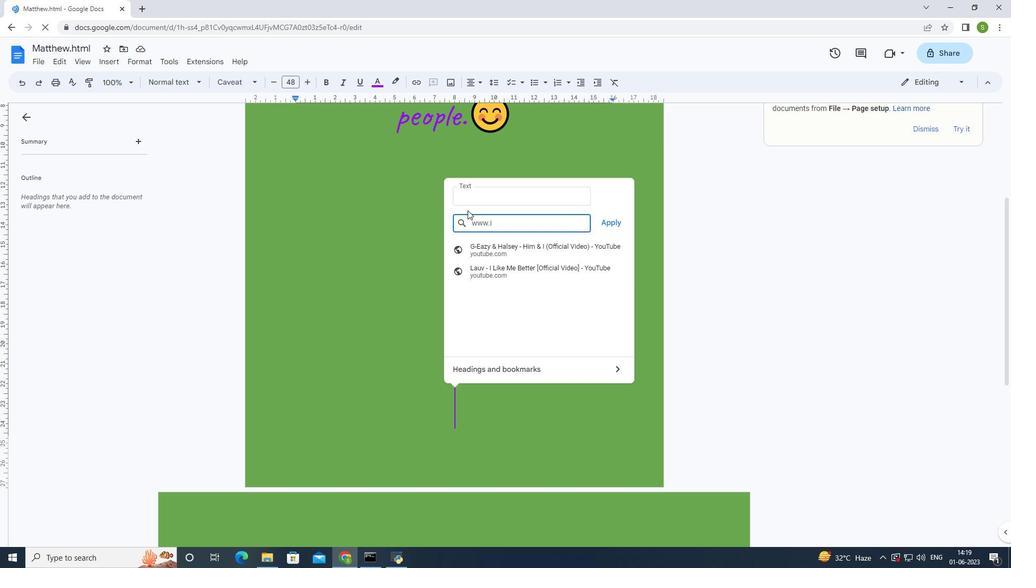 
Action: Key pressed nst
Screenshot: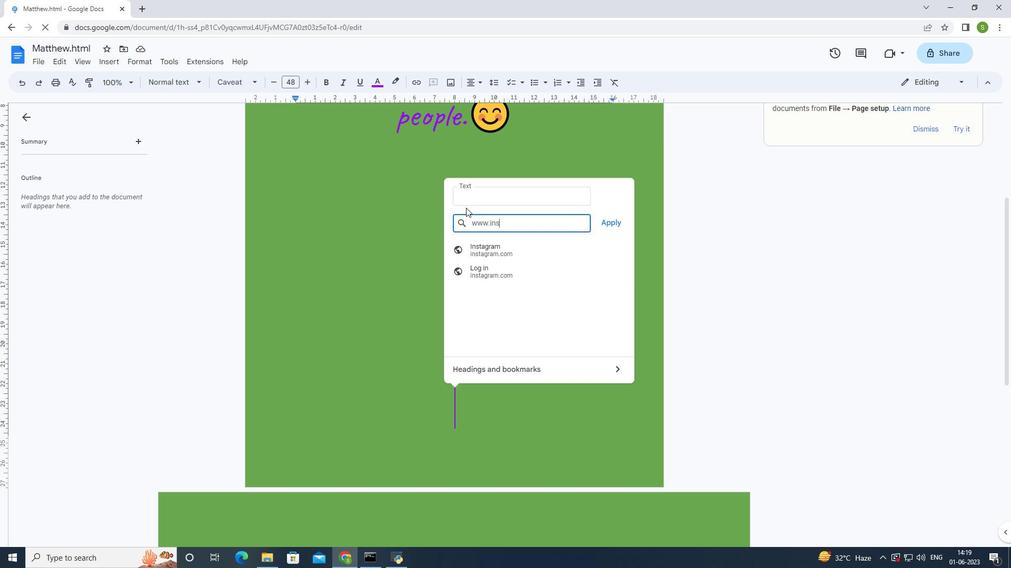 
Action: Mouse moved to (466, 207)
Screenshot: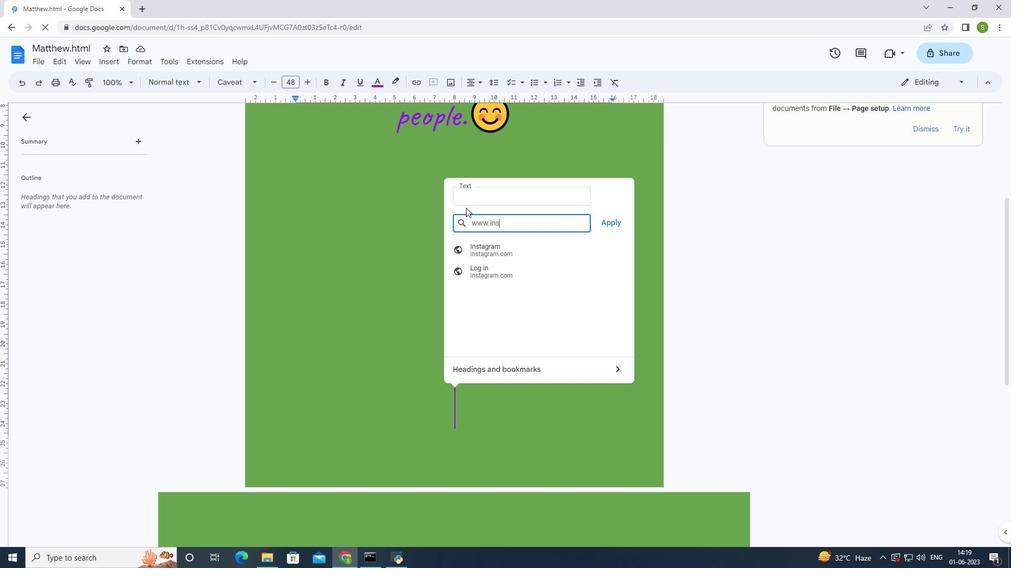 
Action: Key pressed agram
Screenshot: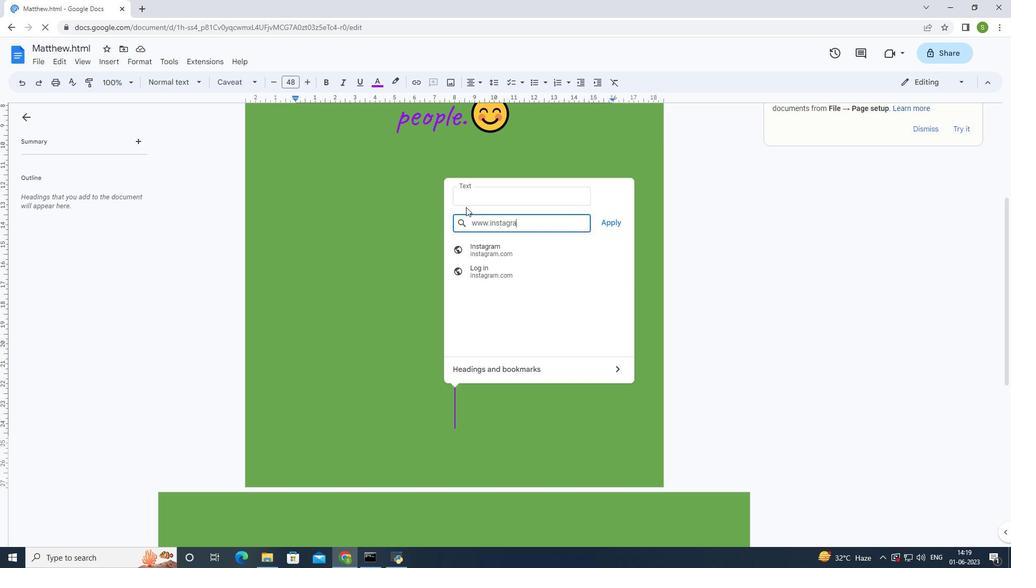 
Action: Mouse moved to (465, 207)
Screenshot: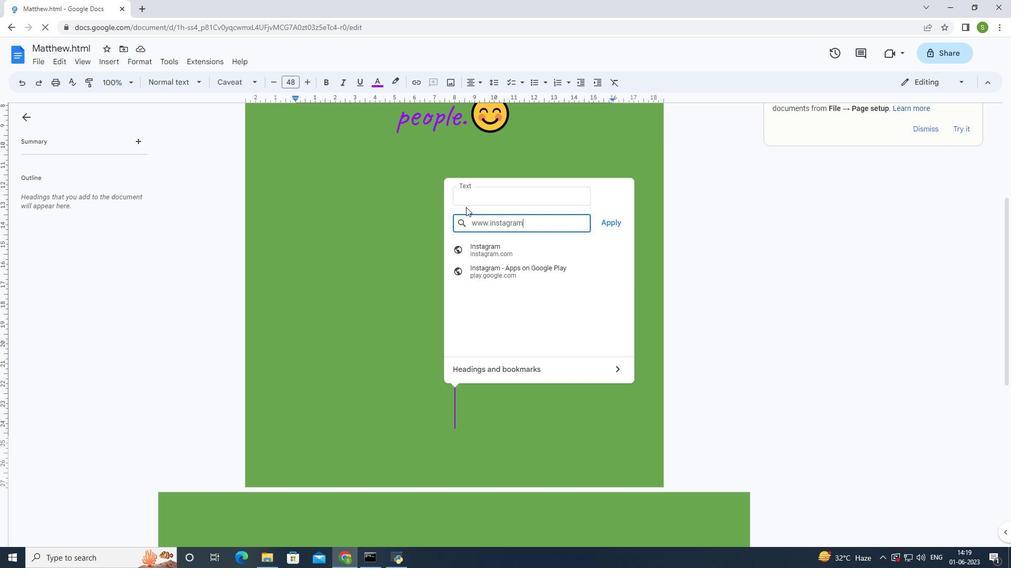 
Action: Key pressed .
Screenshot: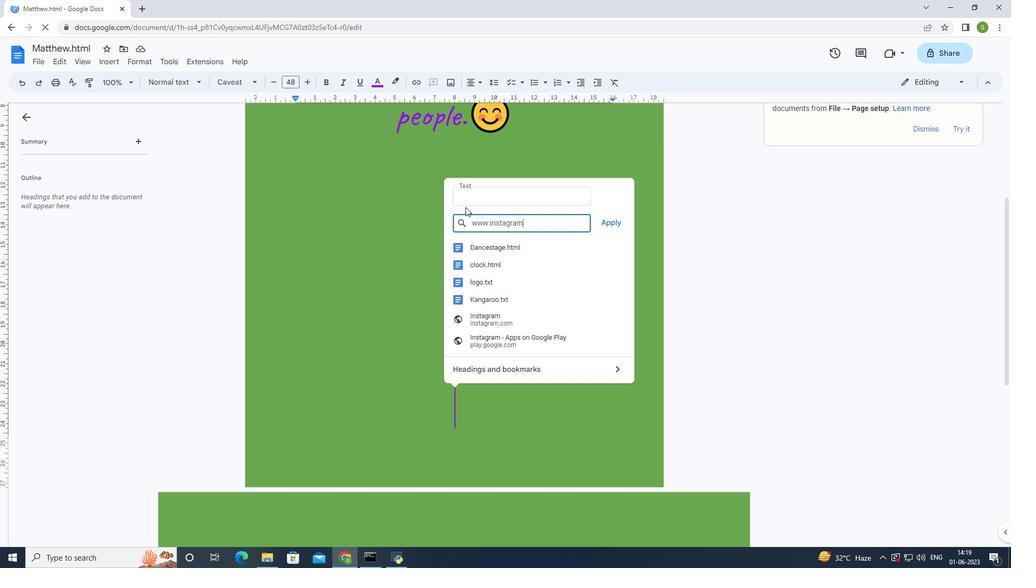 
Action: Mouse moved to (465, 205)
Screenshot: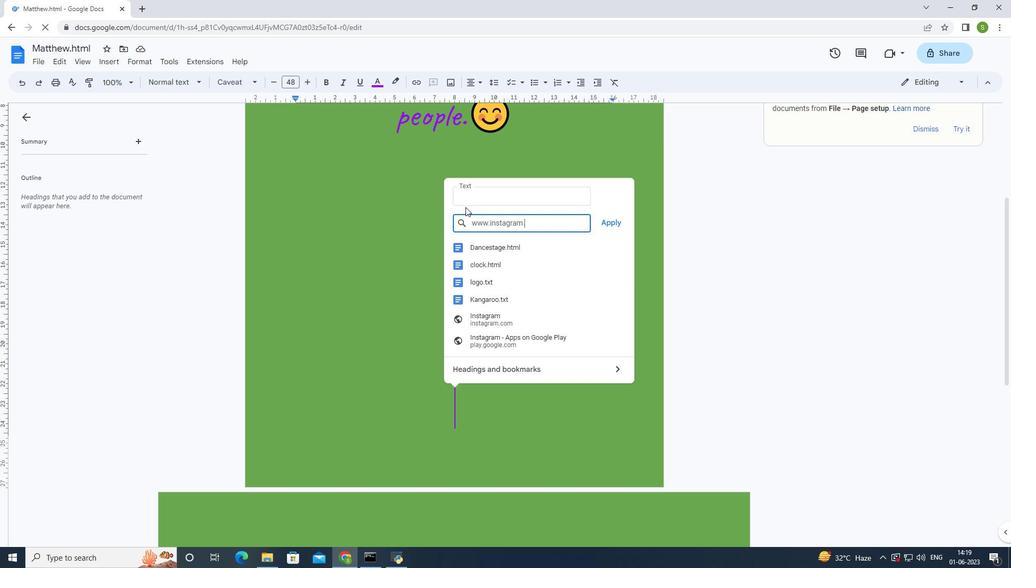 
Action: Key pressed c
Screenshot: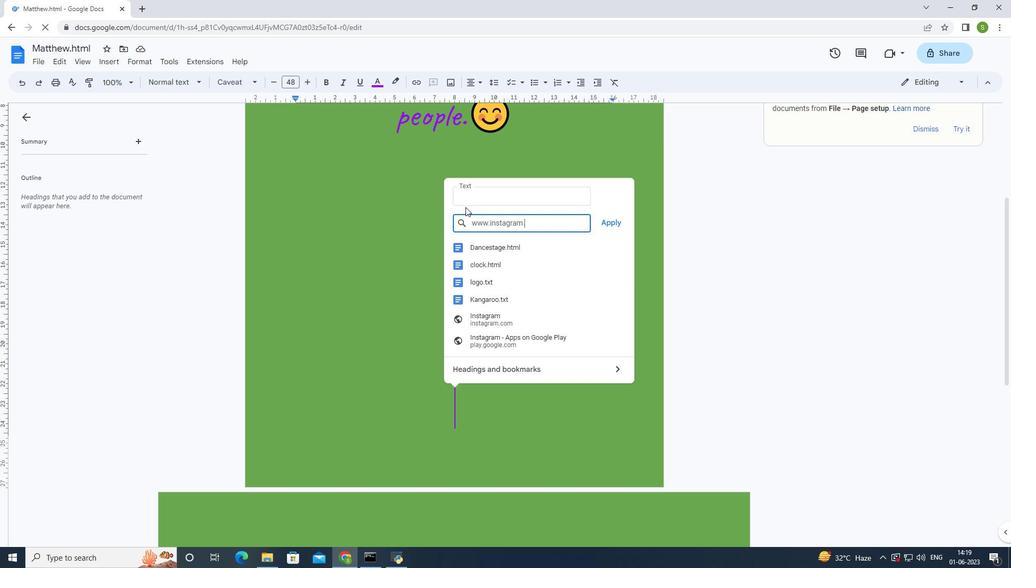 
Action: Mouse moved to (463, 204)
Screenshot: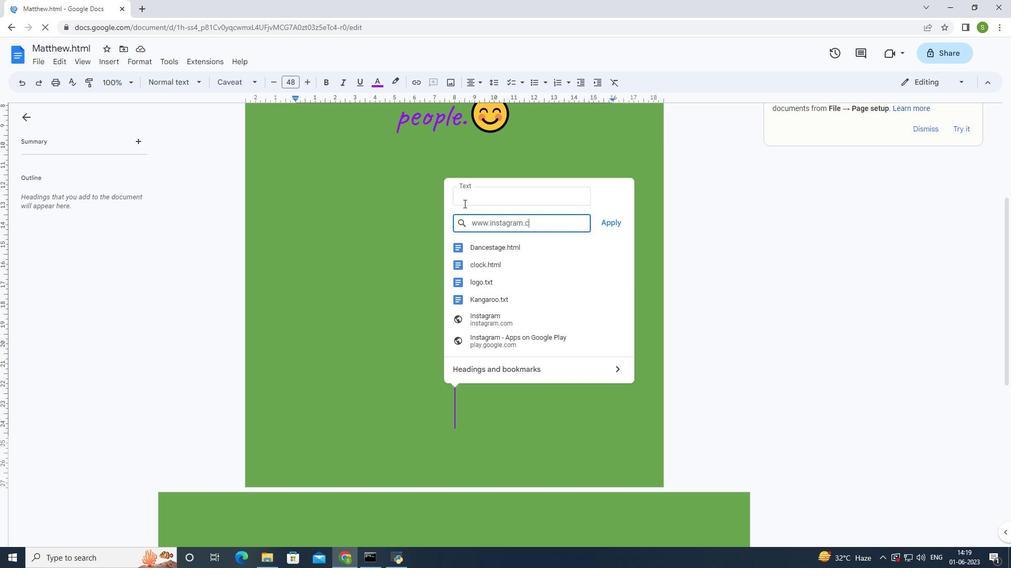 
Action: Key pressed o
Screenshot: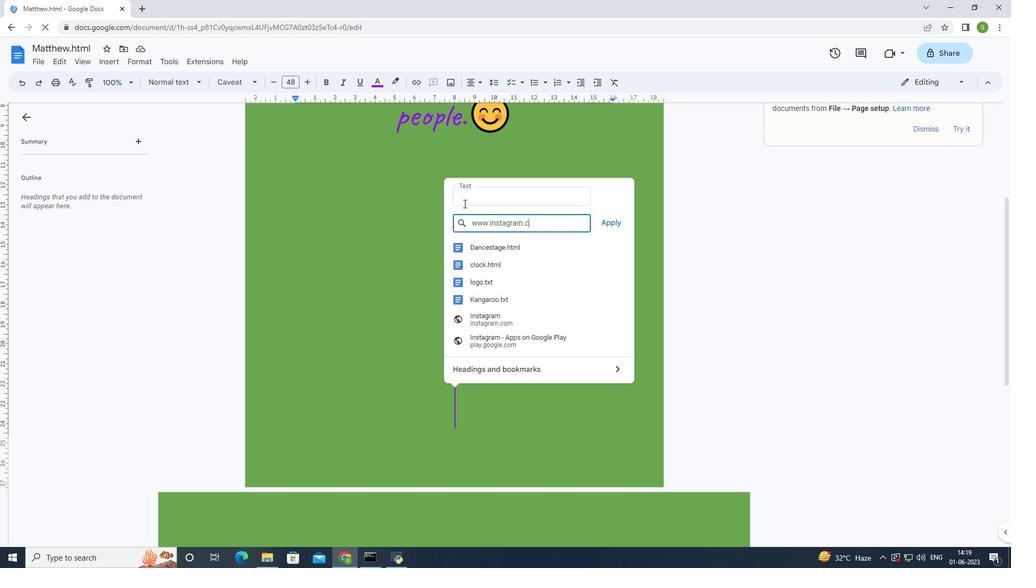 
Action: Mouse moved to (462, 202)
Screenshot: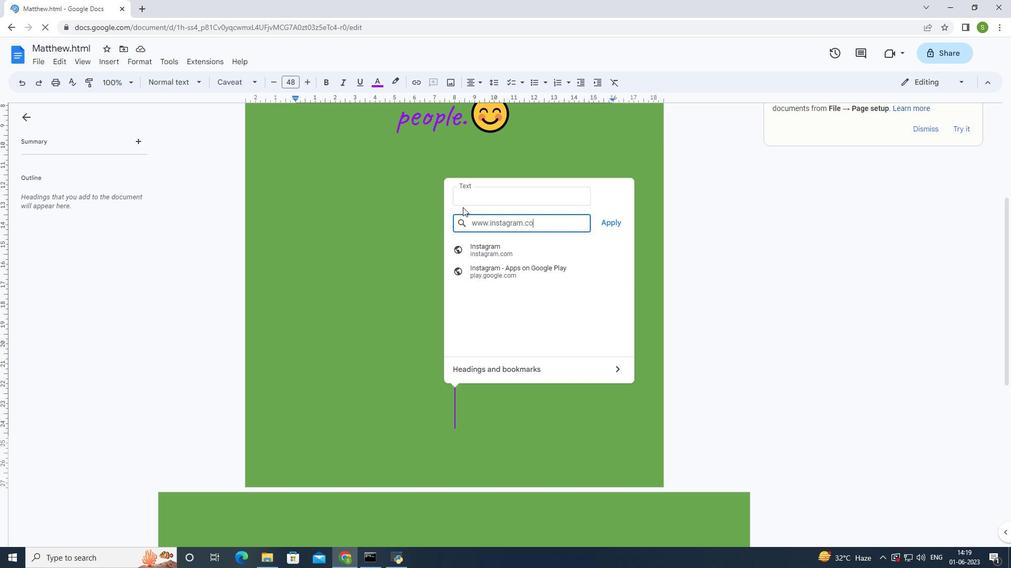 
Action: Key pressed m
Screenshot: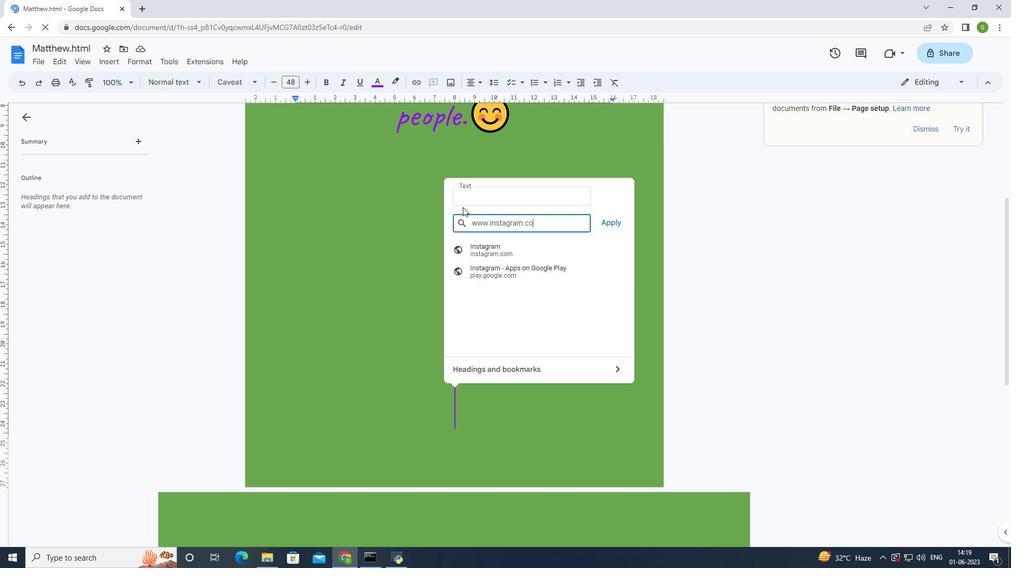 
Action: Mouse moved to (613, 225)
Screenshot: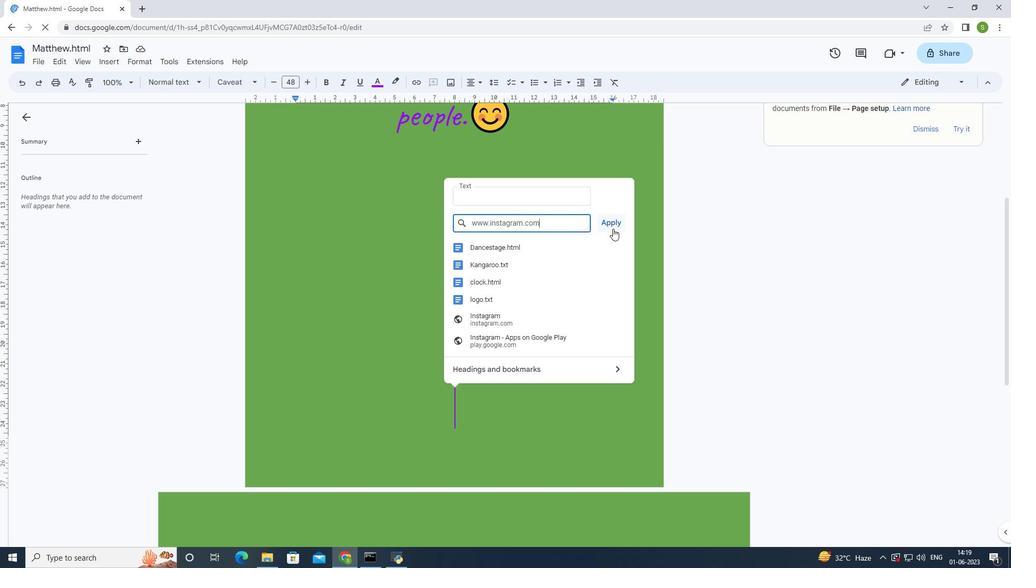 
Action: Mouse pressed left at (613, 225)
Screenshot: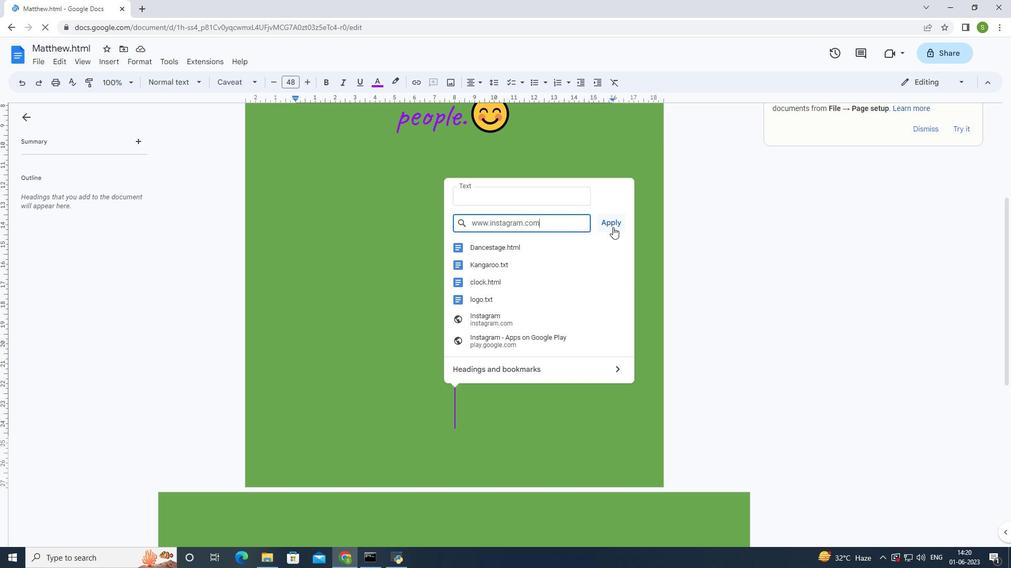 
Action: Mouse moved to (133, 59)
Screenshot: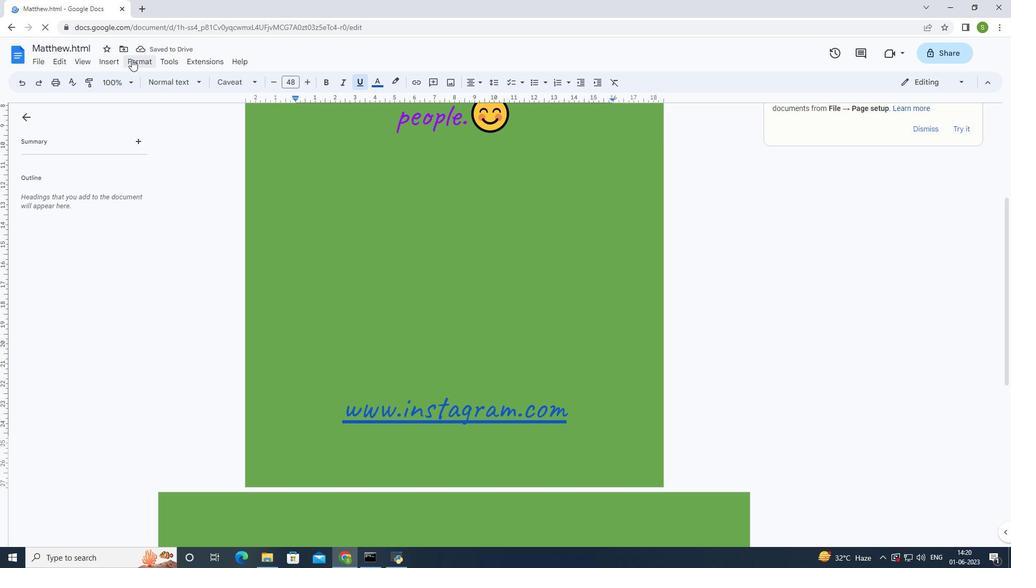 
Action: Mouse pressed left at (133, 59)
Screenshot: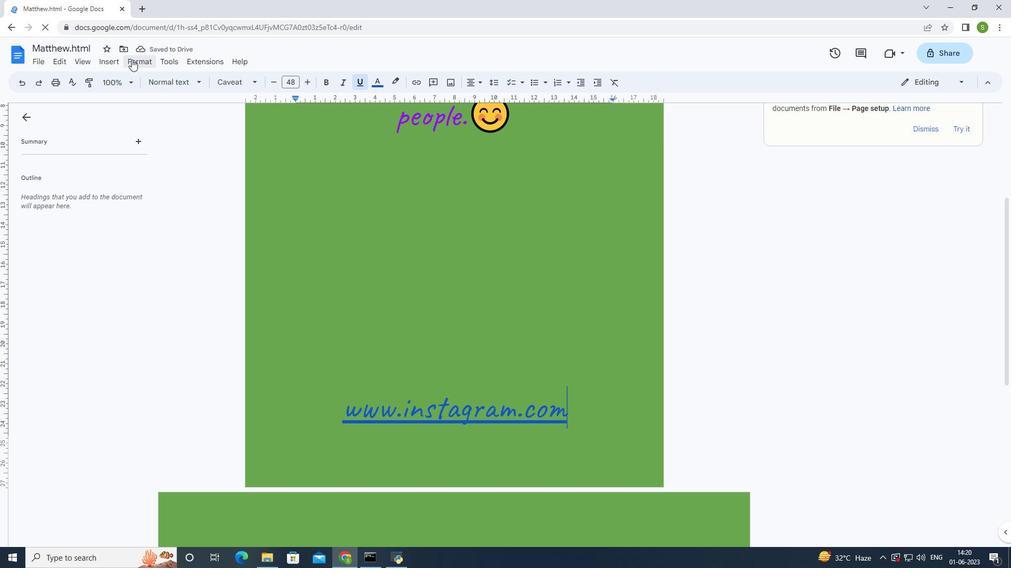 
Action: Mouse moved to (135, 339)
Screenshot: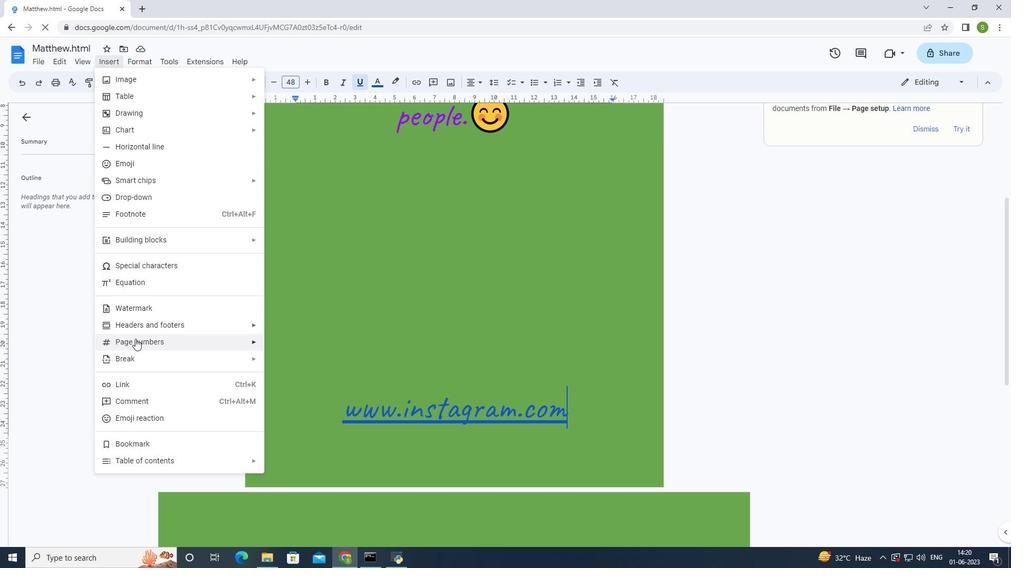 
Action: Mouse pressed left at (135, 339)
Screenshot: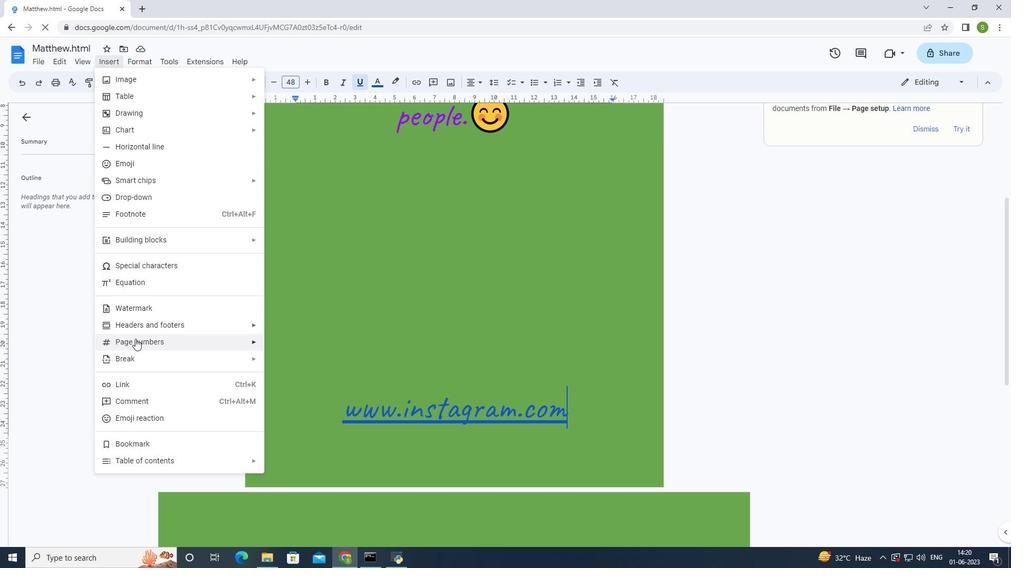 
Action: Mouse moved to (278, 363)
Screenshot: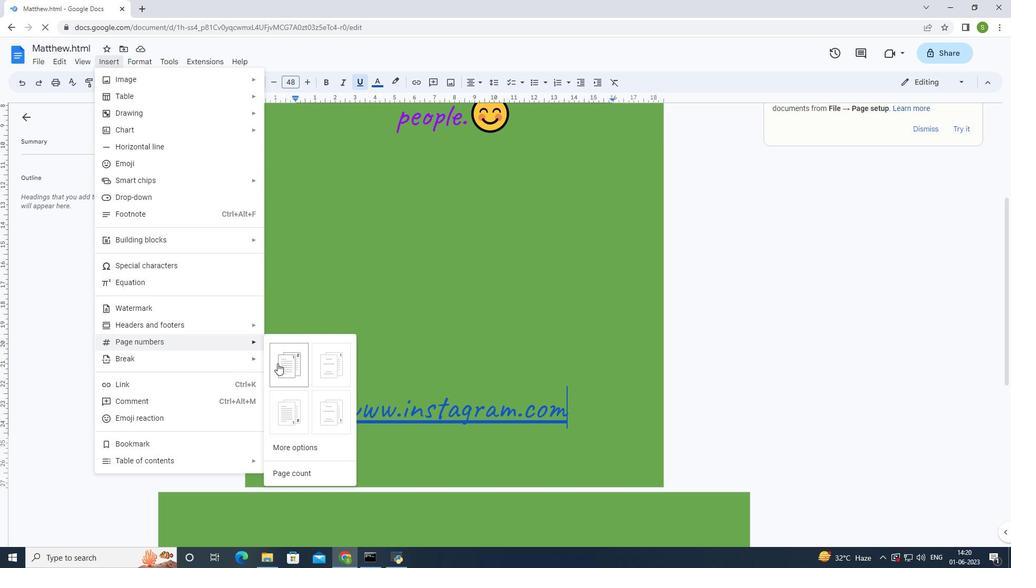
Action: Mouse pressed left at (278, 363)
Screenshot: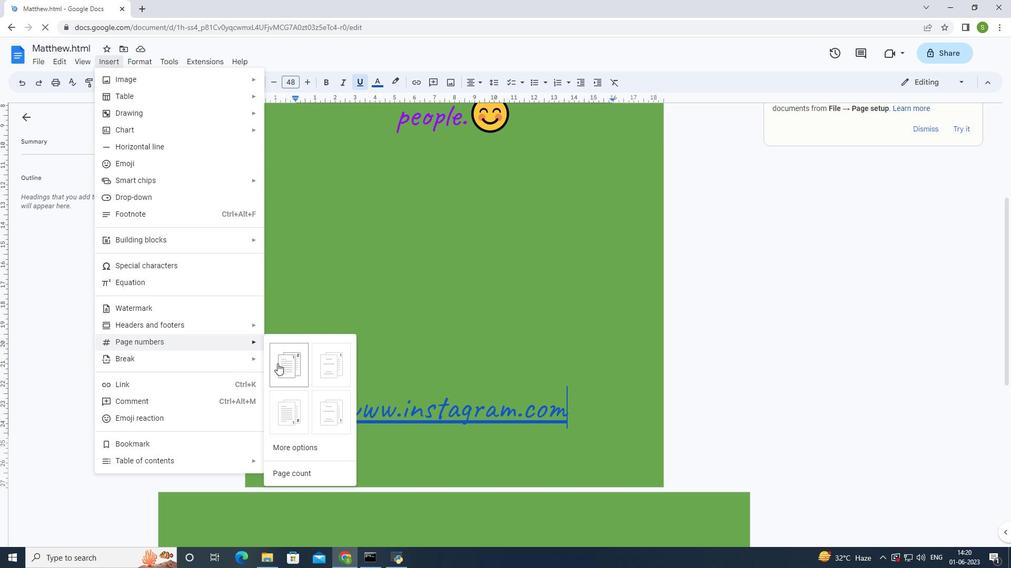 
Action: Mouse moved to (350, 392)
Screenshot: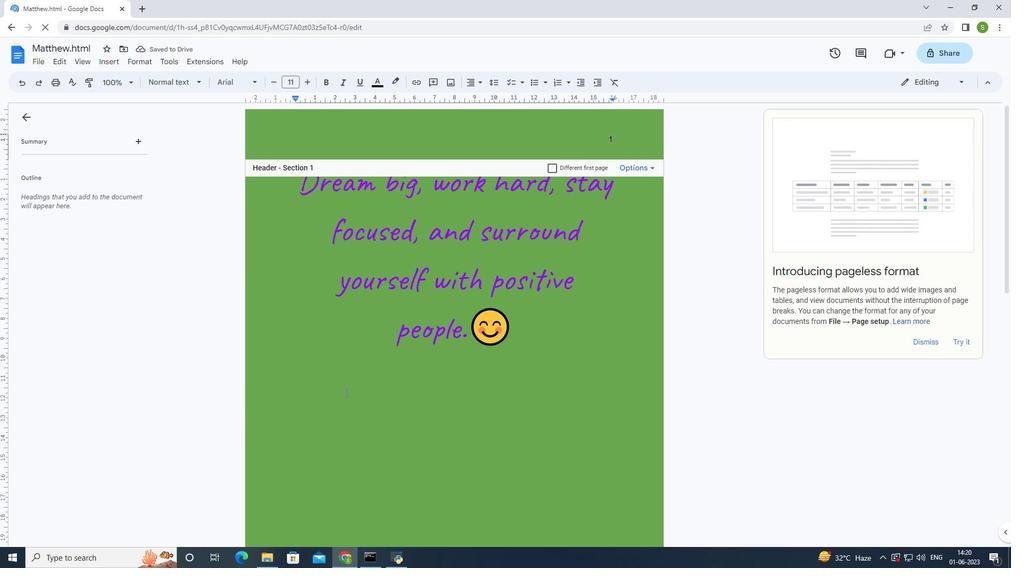 
Action: Mouse pressed left at (350, 392)
Screenshot: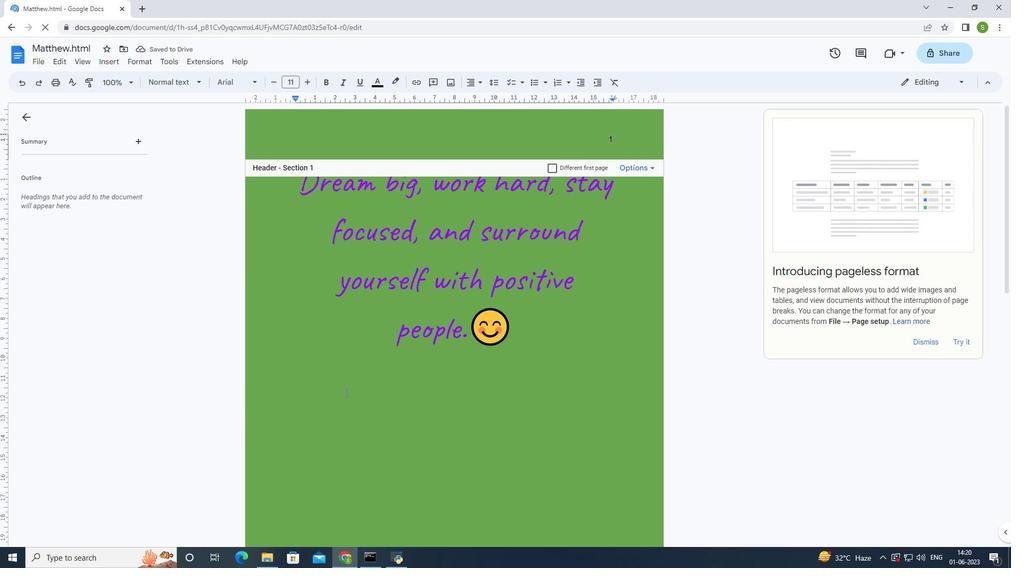 
Action: Mouse moved to (348, 377)
Screenshot: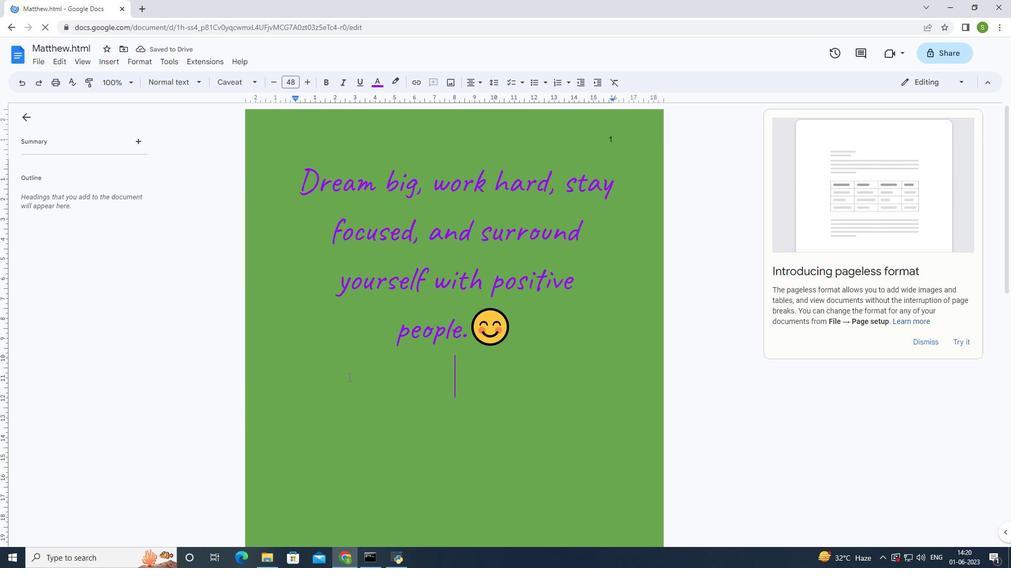 
